 Task: Look for space in Dārāb, Iran from 3rd August, 2023 to 17th August, 2023 for 3 adults, 1 child in price range Rs.3000 to Rs.15000. Place can be entire place with 3 bedrooms having 4 beds and 2 bathrooms. Property type can be house, flat, guest house. Booking option can be shelf check-in. Required host language is English.
Action: Mouse moved to (457, 72)
Screenshot: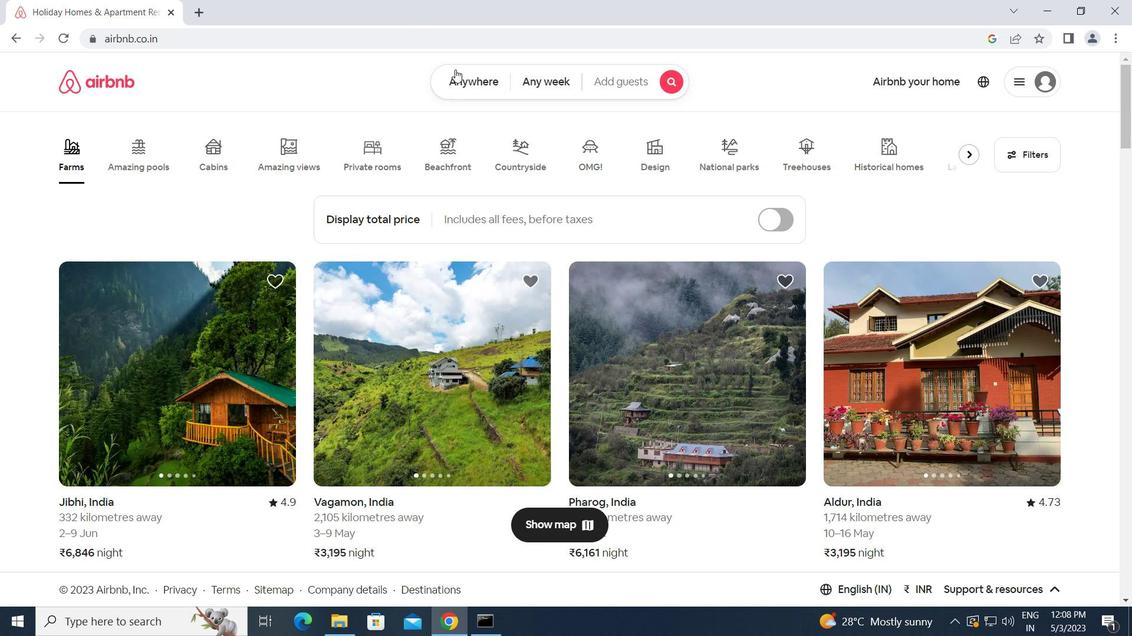 
Action: Mouse pressed left at (457, 72)
Screenshot: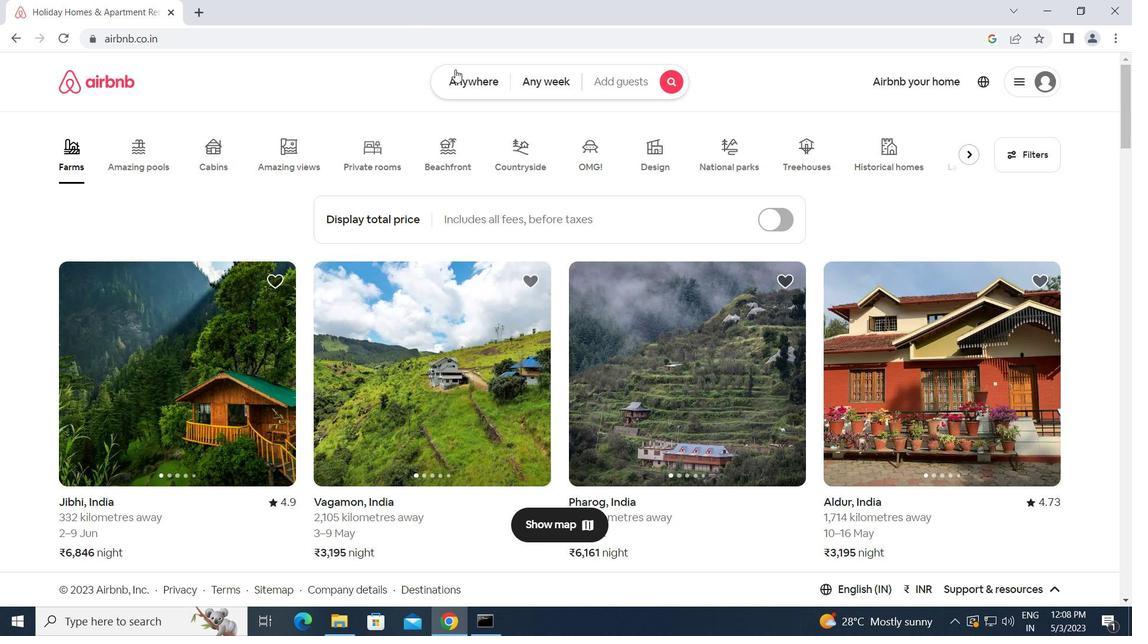 
Action: Mouse moved to (369, 132)
Screenshot: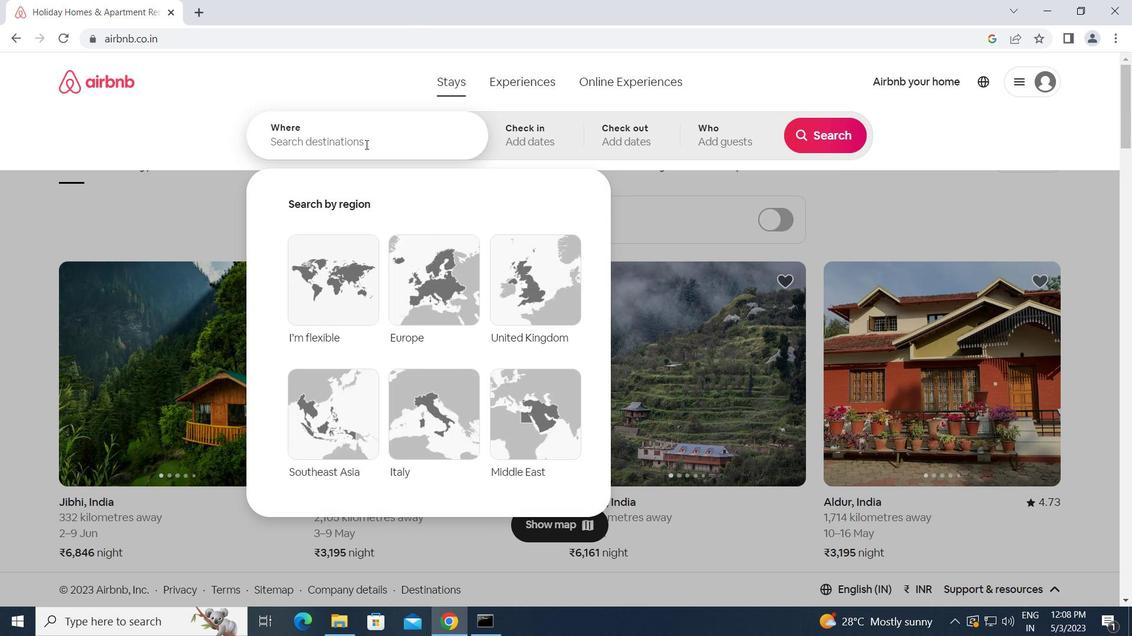 
Action: Mouse pressed left at (369, 132)
Screenshot: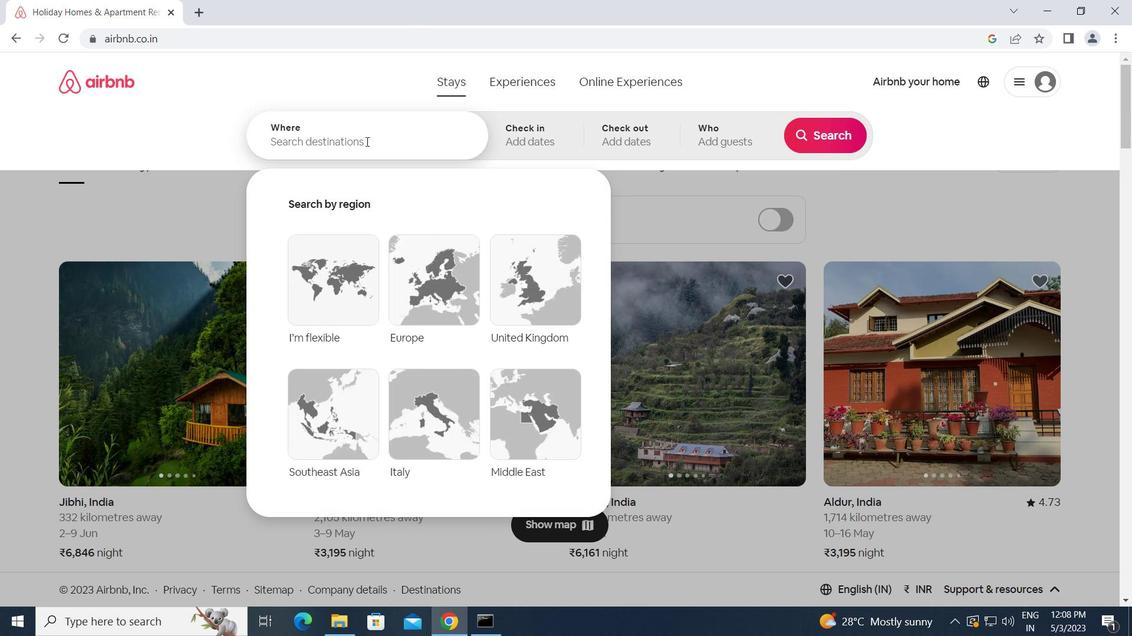 
Action: Key pressed <Key.caps_lock>d<Key.caps_lock>arab,<Key.space><Key.caps_lock>i<Key.caps_lock>ran<Key.enter>
Screenshot: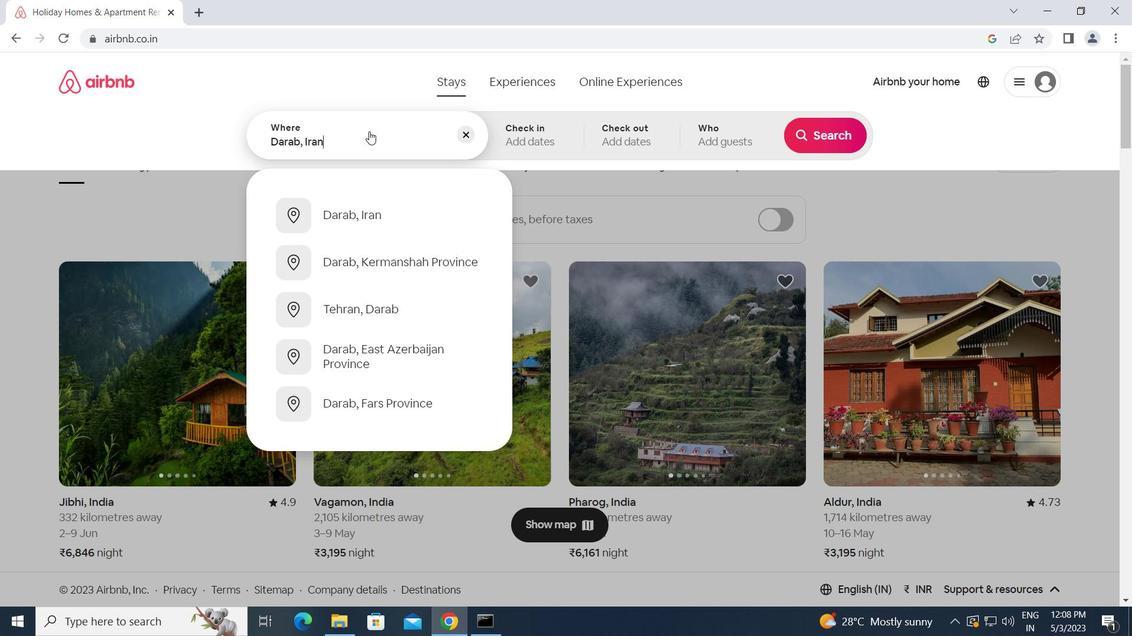 
Action: Mouse moved to (830, 261)
Screenshot: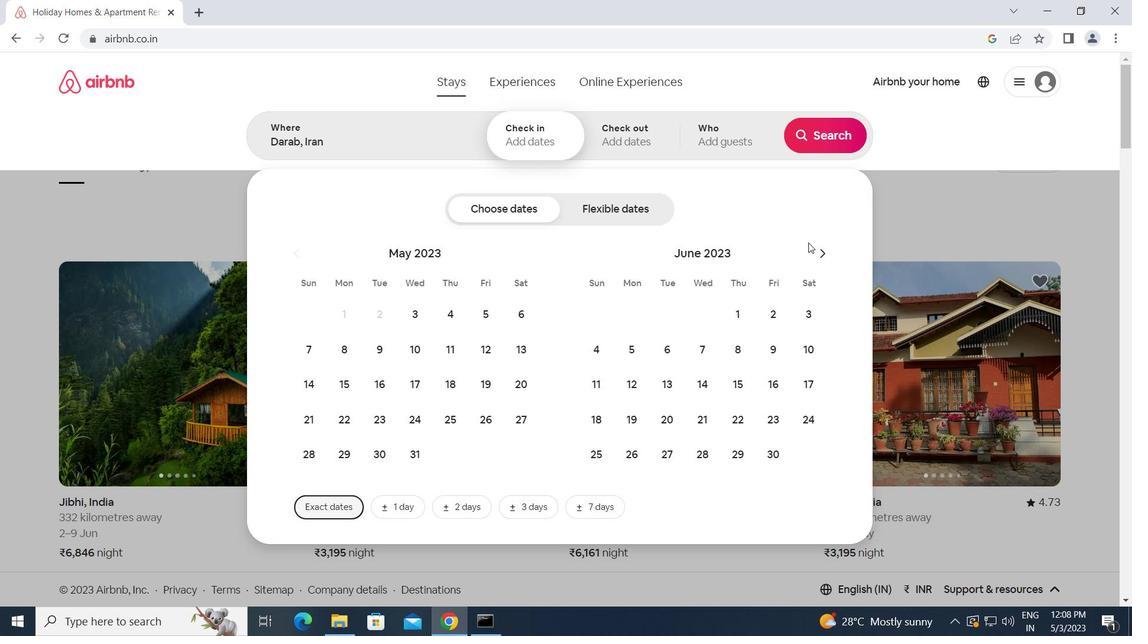 
Action: Mouse pressed left at (830, 261)
Screenshot: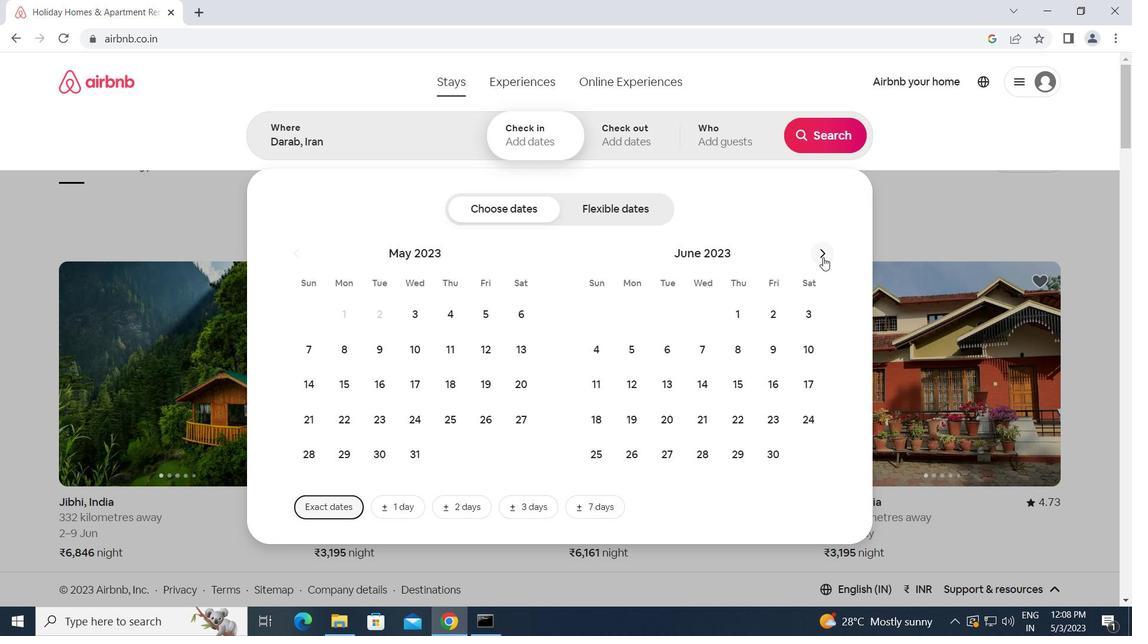 
Action: Mouse moved to (828, 257)
Screenshot: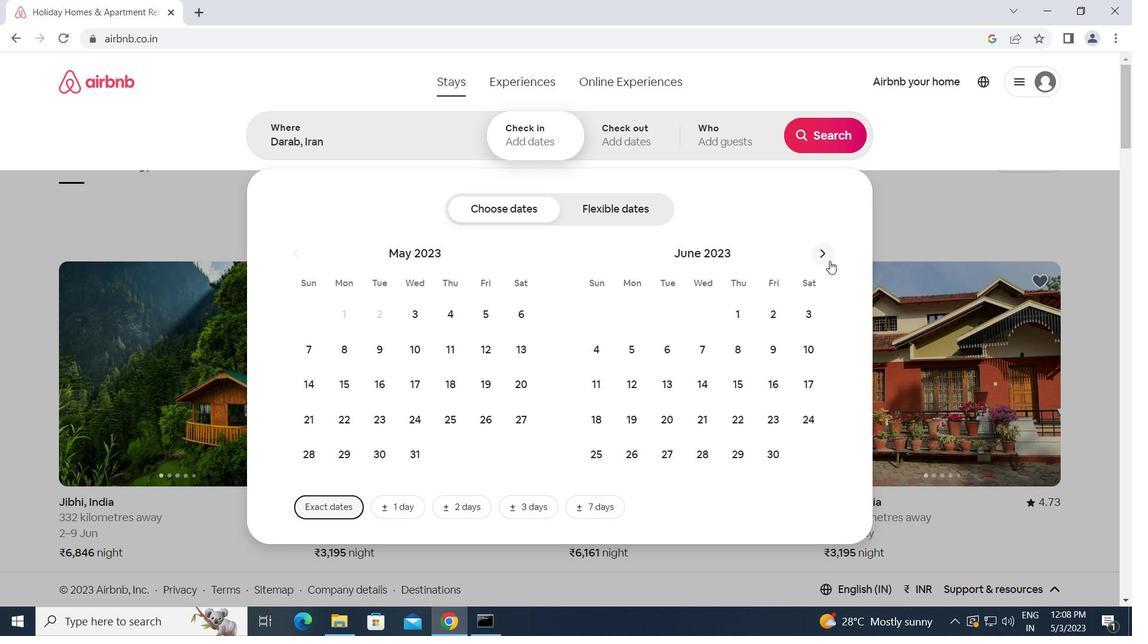 
Action: Mouse pressed left at (828, 257)
Screenshot: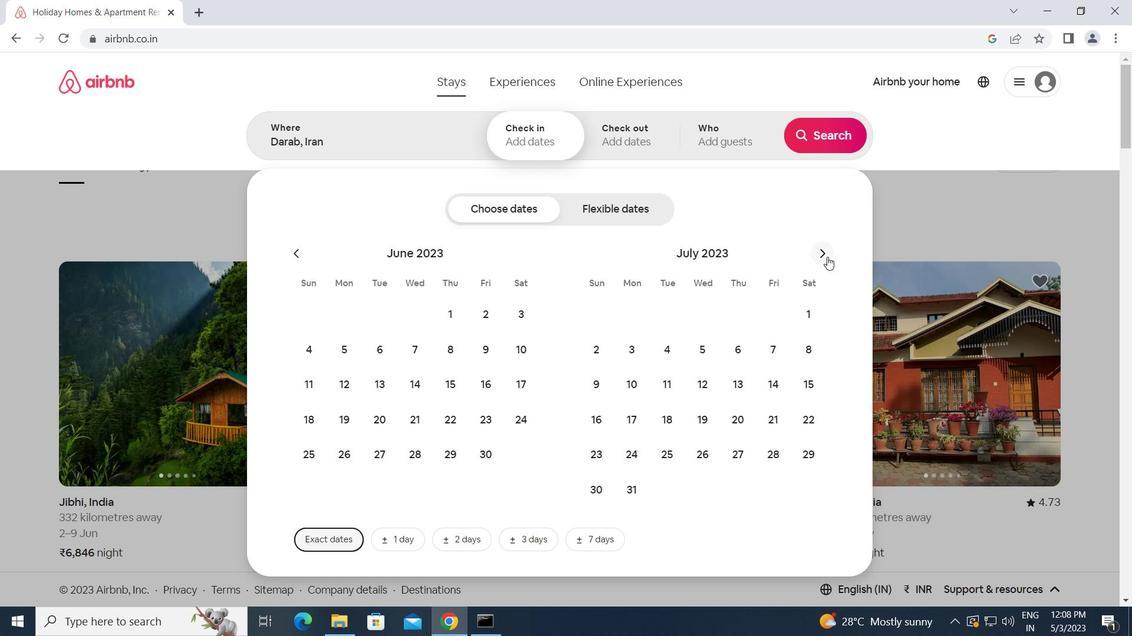 
Action: Mouse moved to (747, 307)
Screenshot: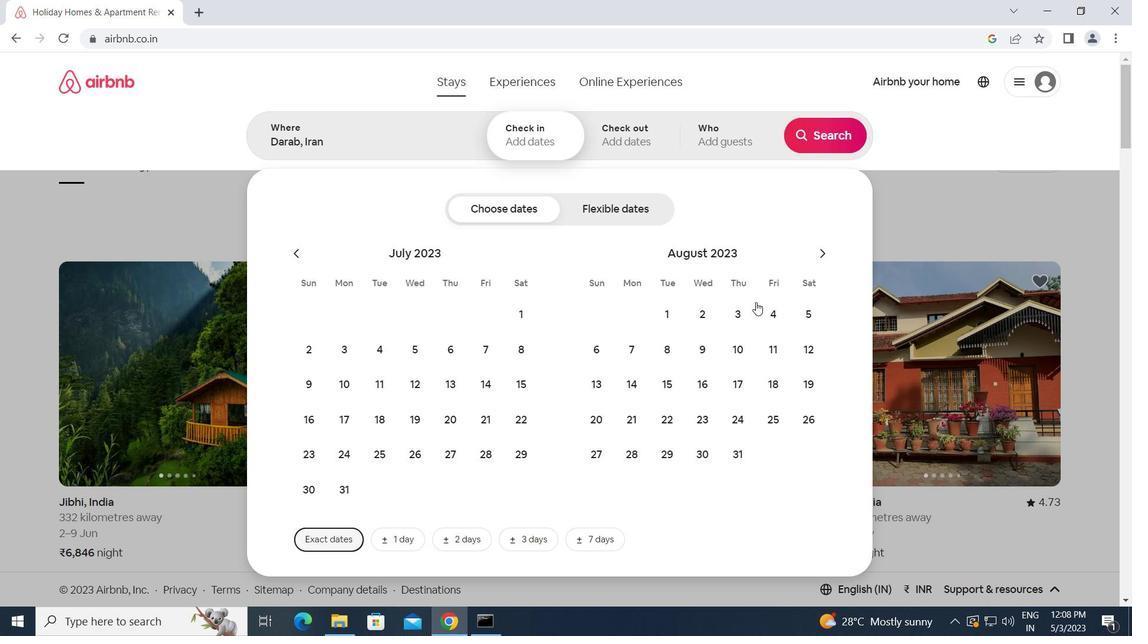 
Action: Mouse pressed left at (747, 307)
Screenshot: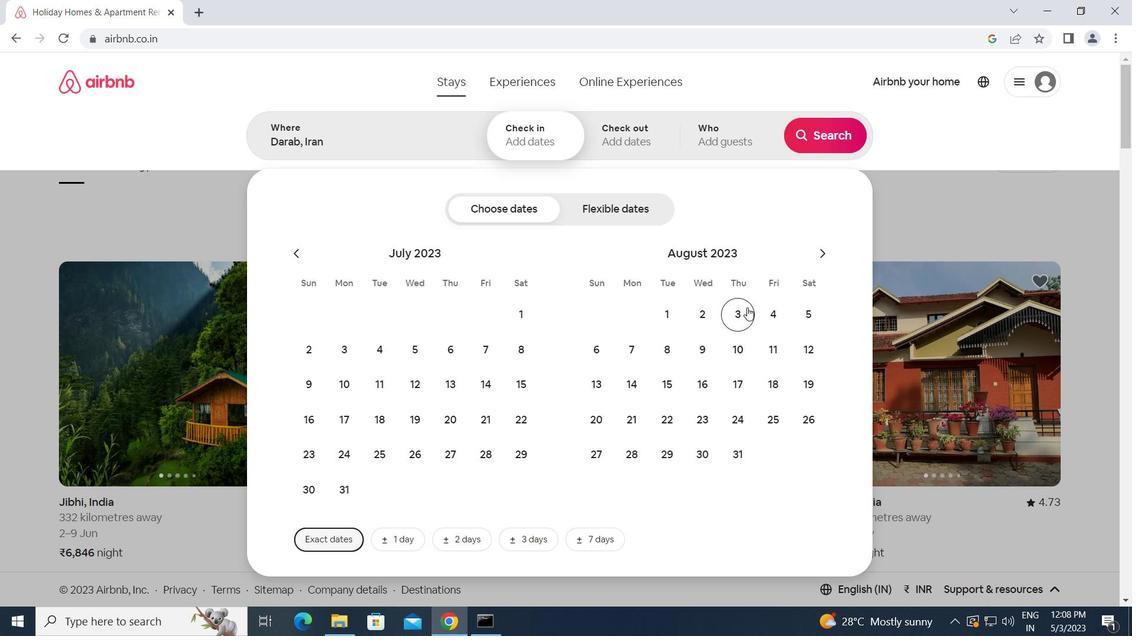 
Action: Mouse moved to (736, 375)
Screenshot: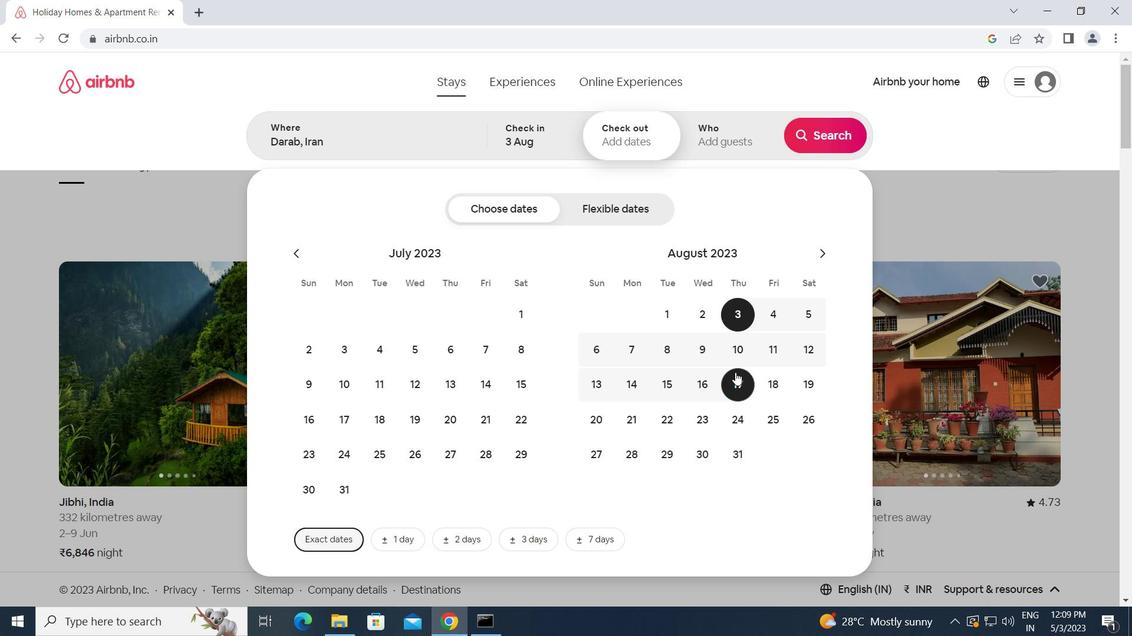 
Action: Mouse pressed left at (736, 375)
Screenshot: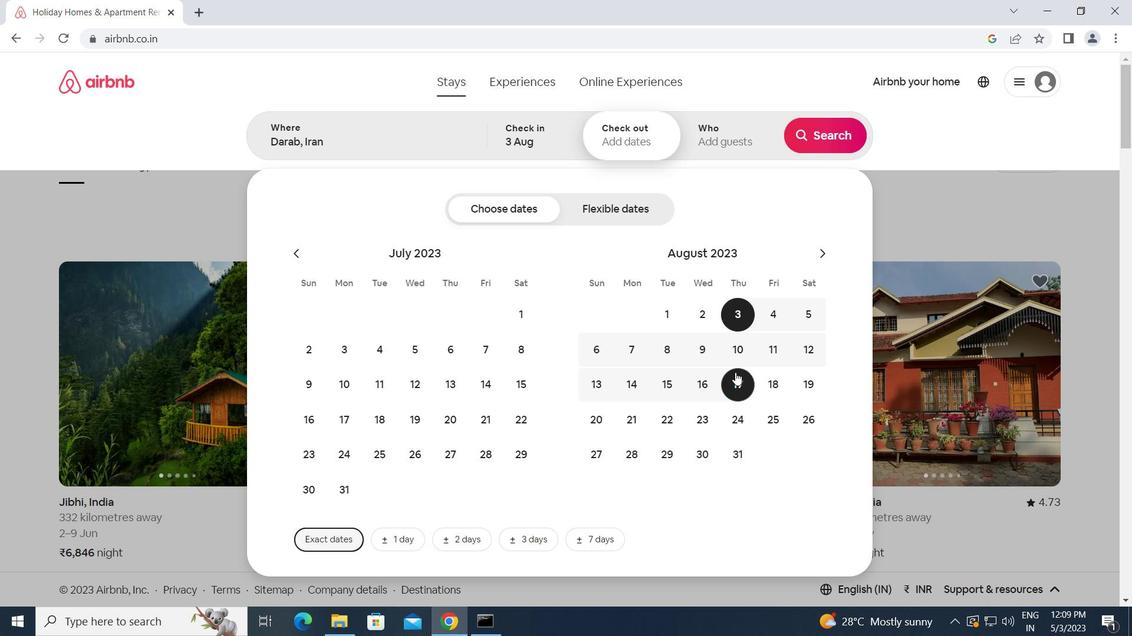 
Action: Mouse moved to (733, 138)
Screenshot: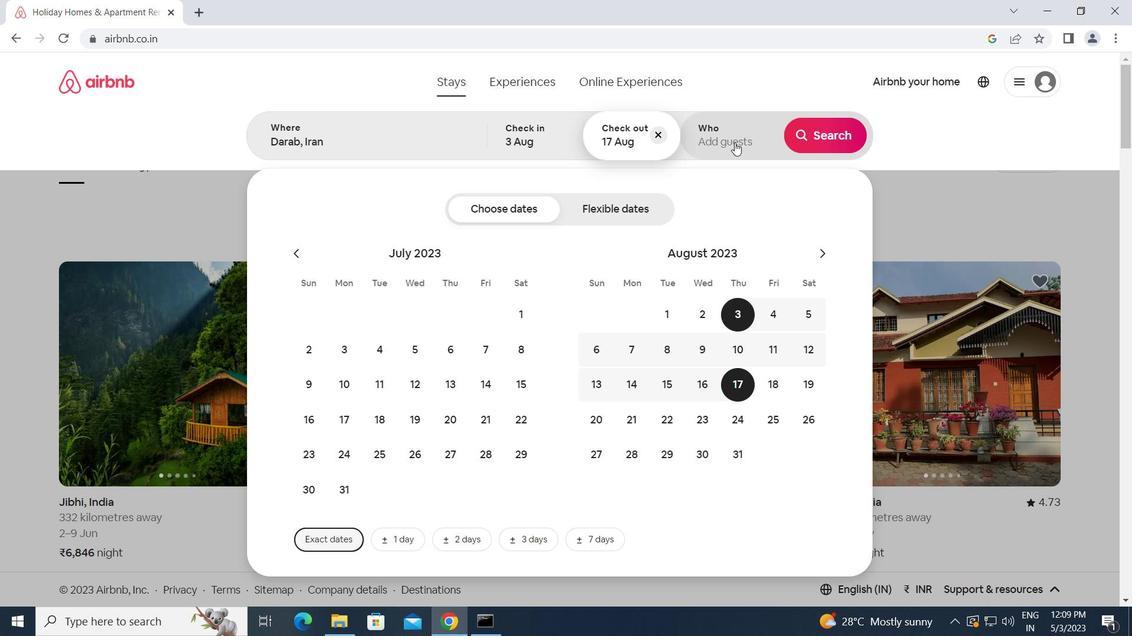 
Action: Mouse pressed left at (733, 138)
Screenshot: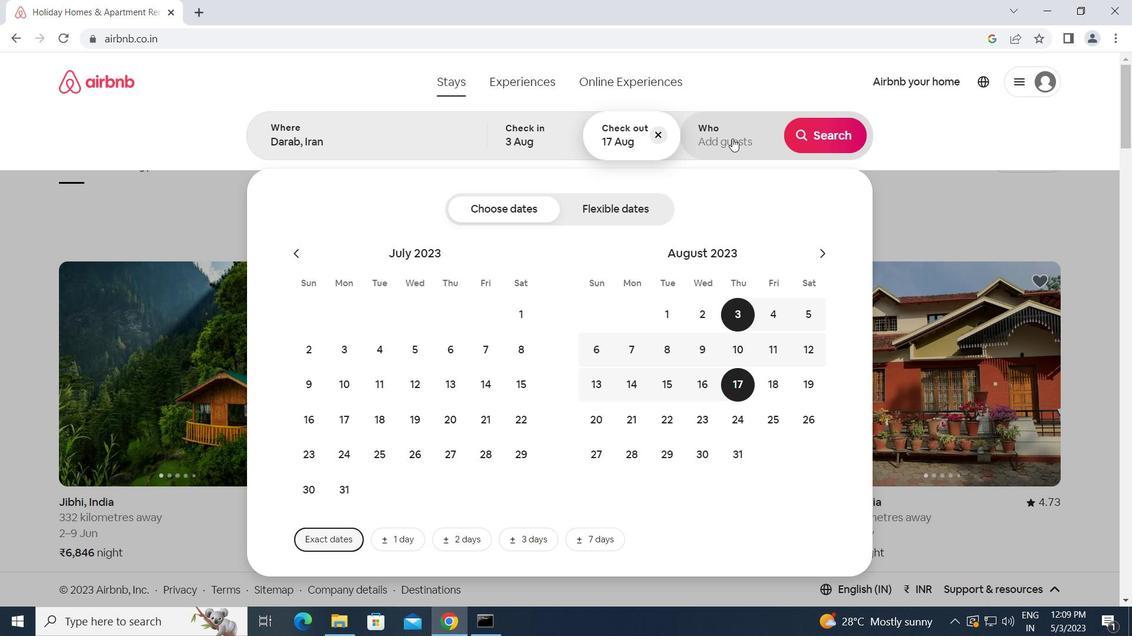 
Action: Mouse moved to (817, 212)
Screenshot: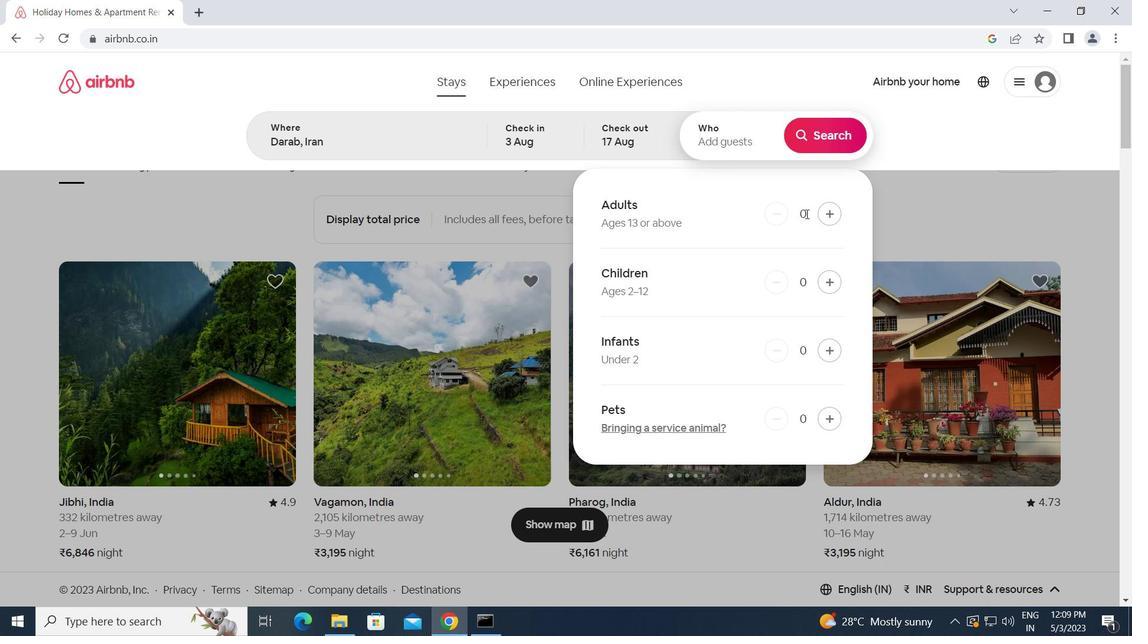 
Action: Mouse pressed left at (817, 212)
Screenshot: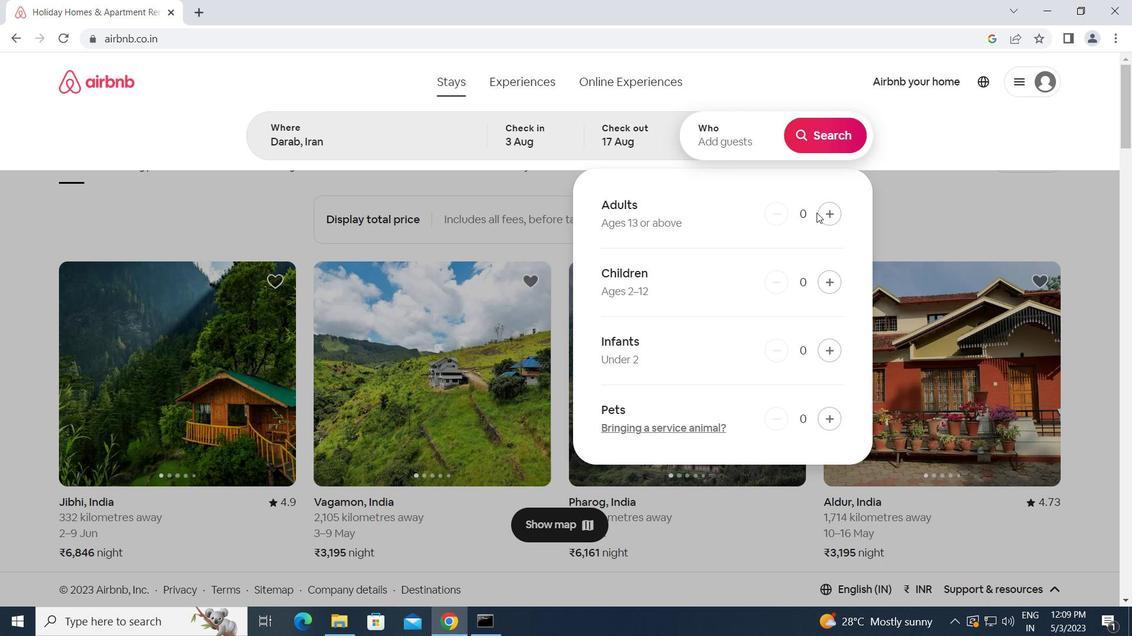 
Action: Mouse moved to (822, 211)
Screenshot: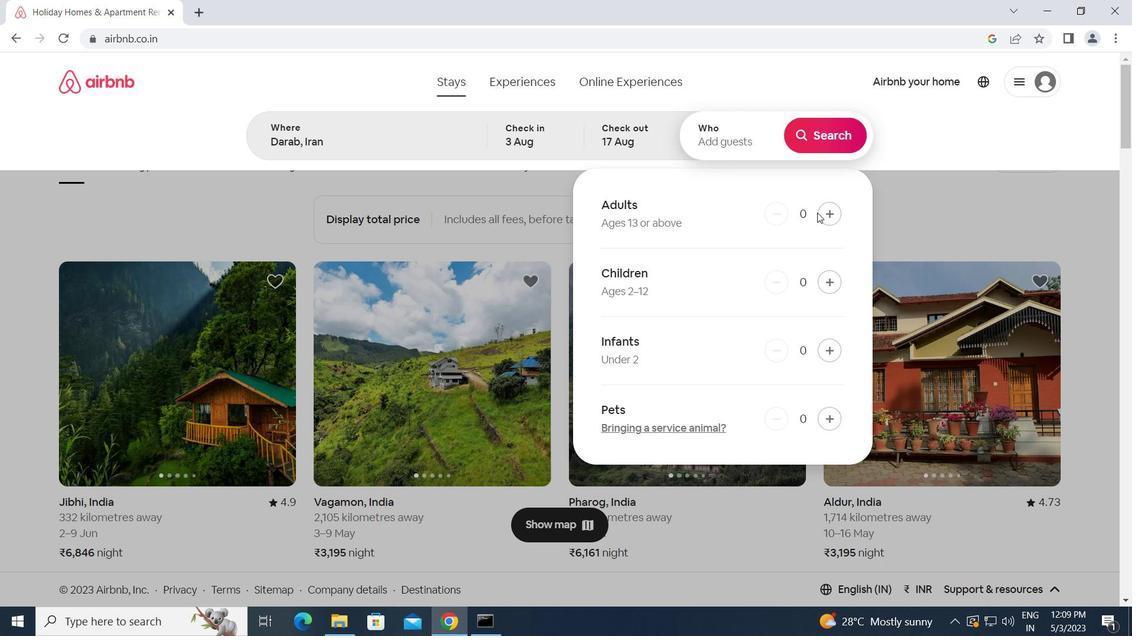 
Action: Mouse pressed left at (822, 211)
Screenshot: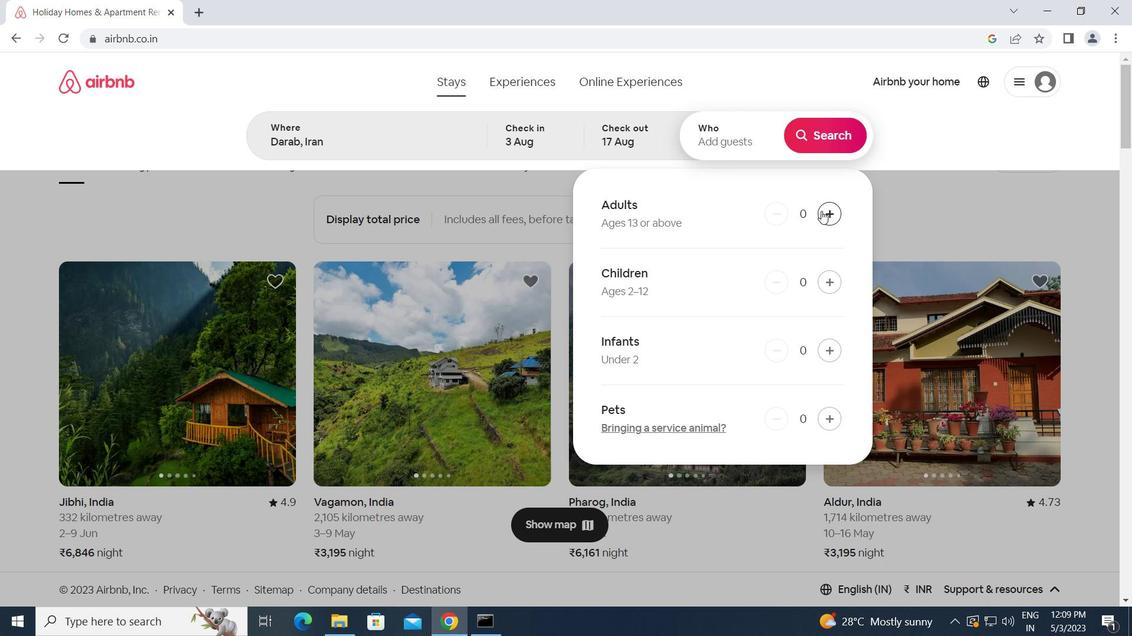 
Action: Mouse pressed left at (822, 211)
Screenshot: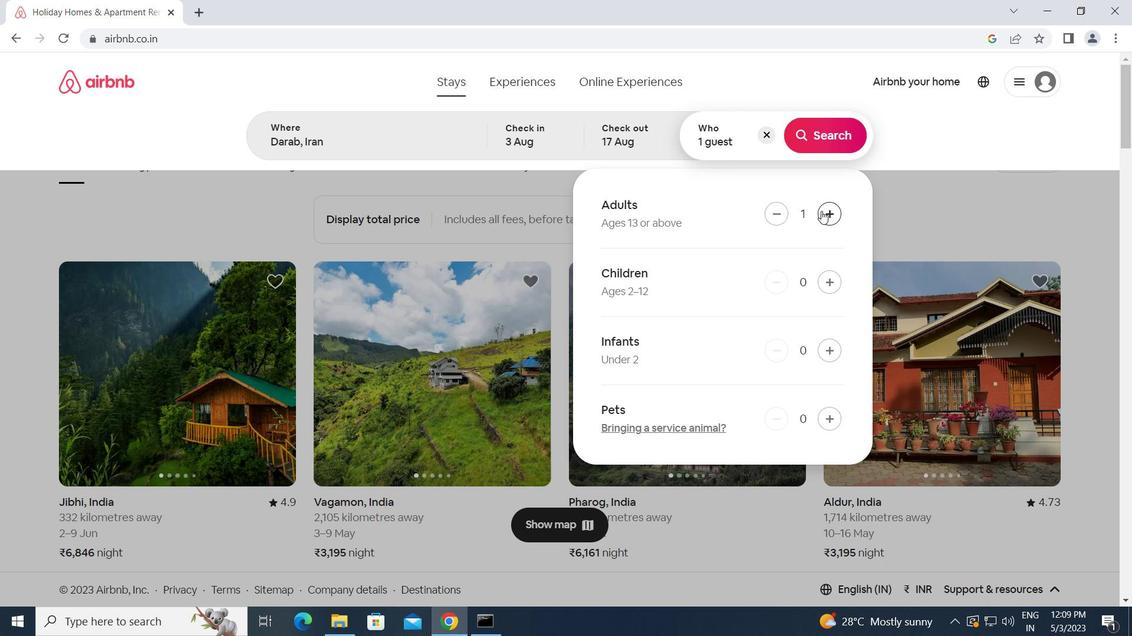 
Action: Mouse pressed left at (822, 211)
Screenshot: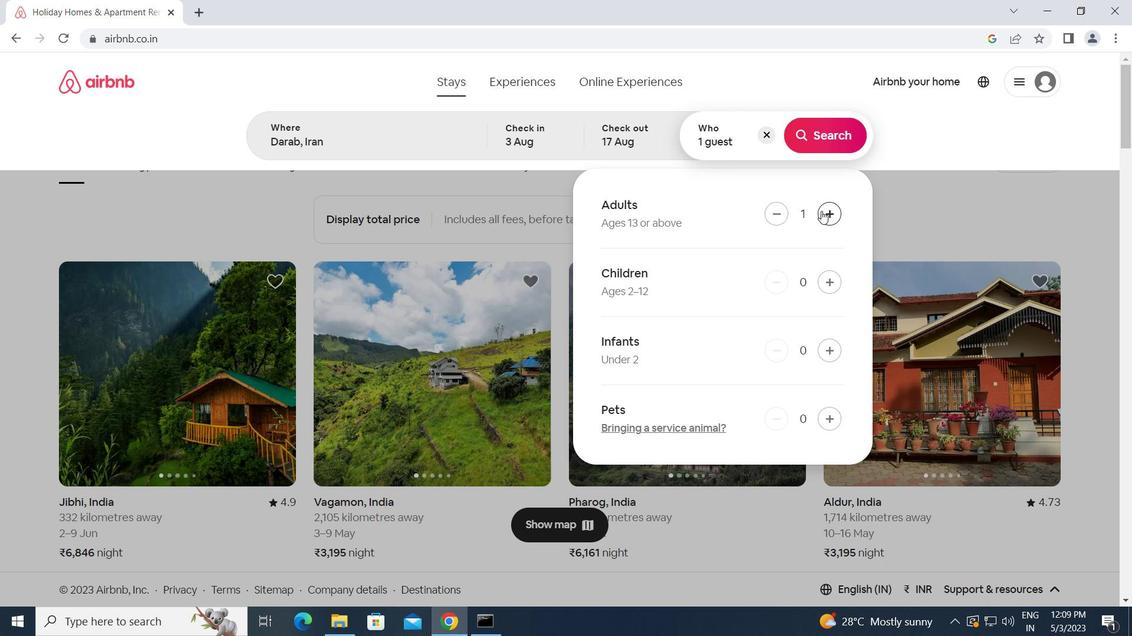 
Action: Mouse moved to (828, 281)
Screenshot: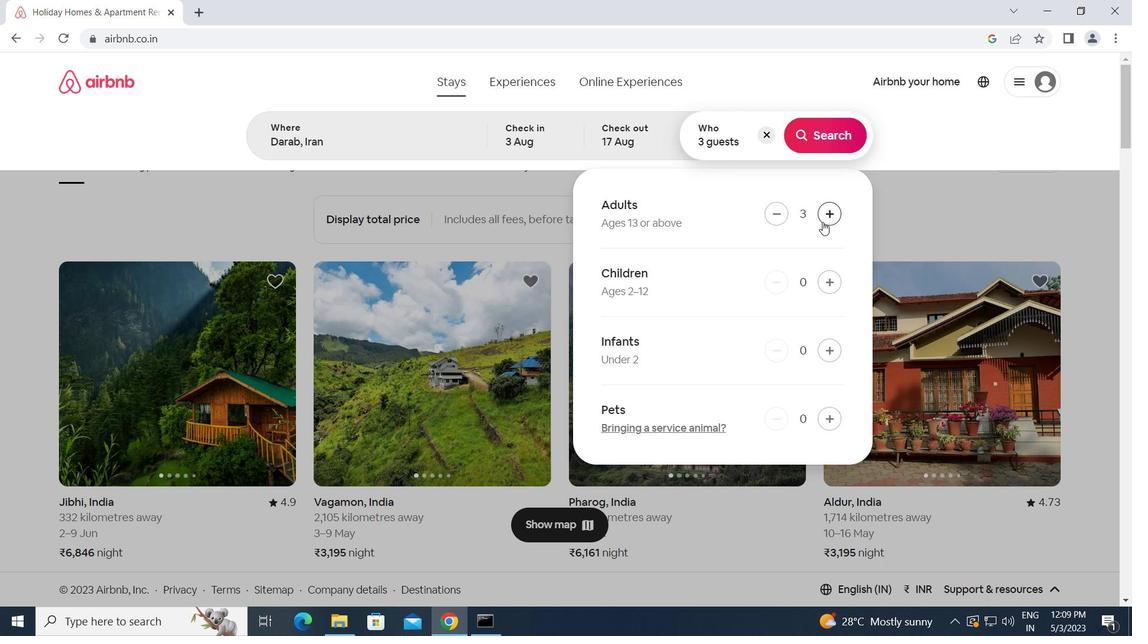 
Action: Mouse pressed left at (828, 281)
Screenshot: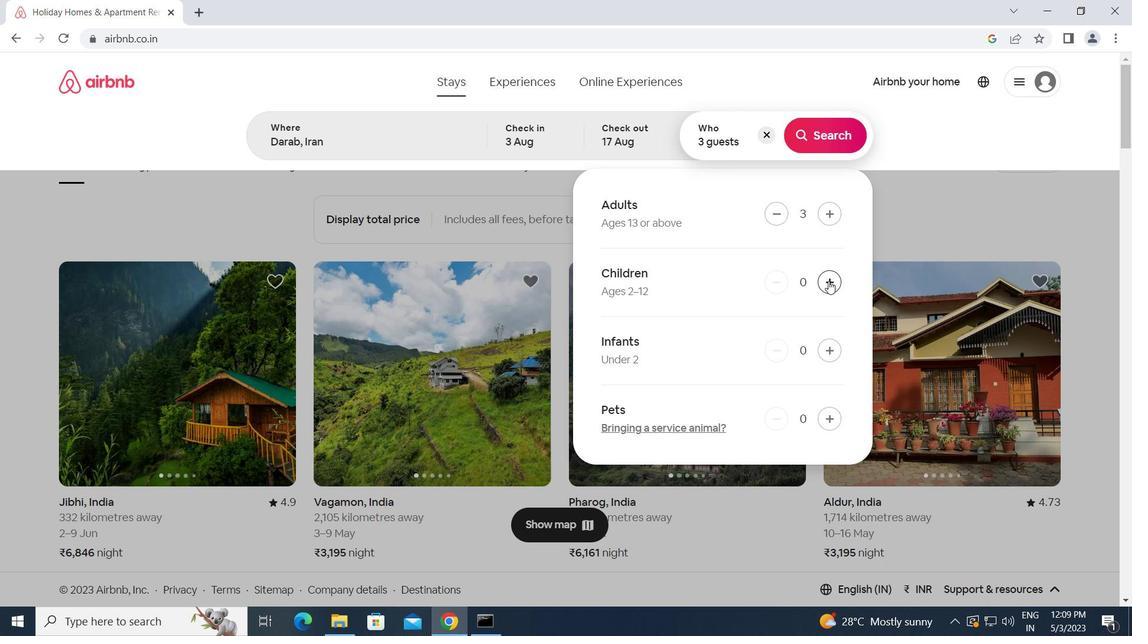 
Action: Mouse moved to (813, 149)
Screenshot: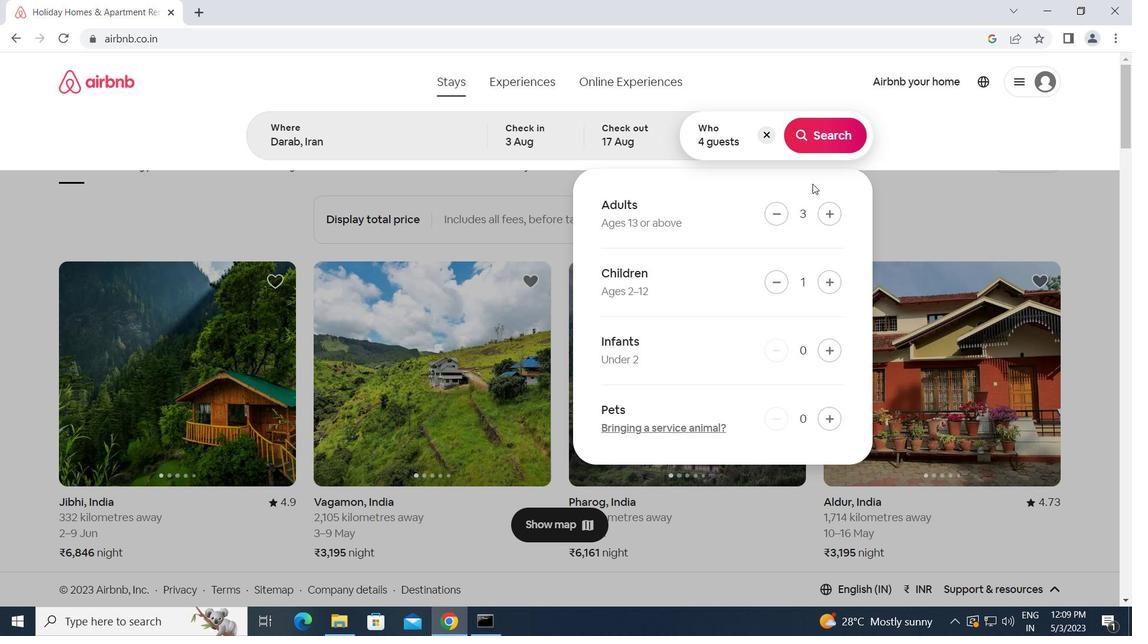 
Action: Mouse pressed left at (813, 149)
Screenshot: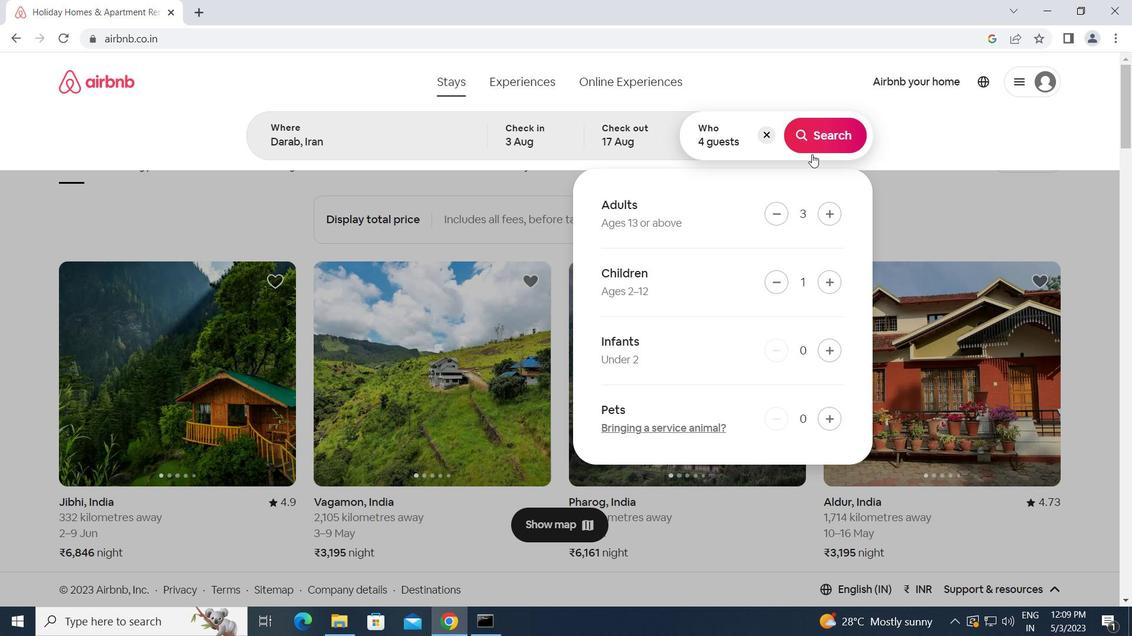 
Action: Mouse moved to (1062, 141)
Screenshot: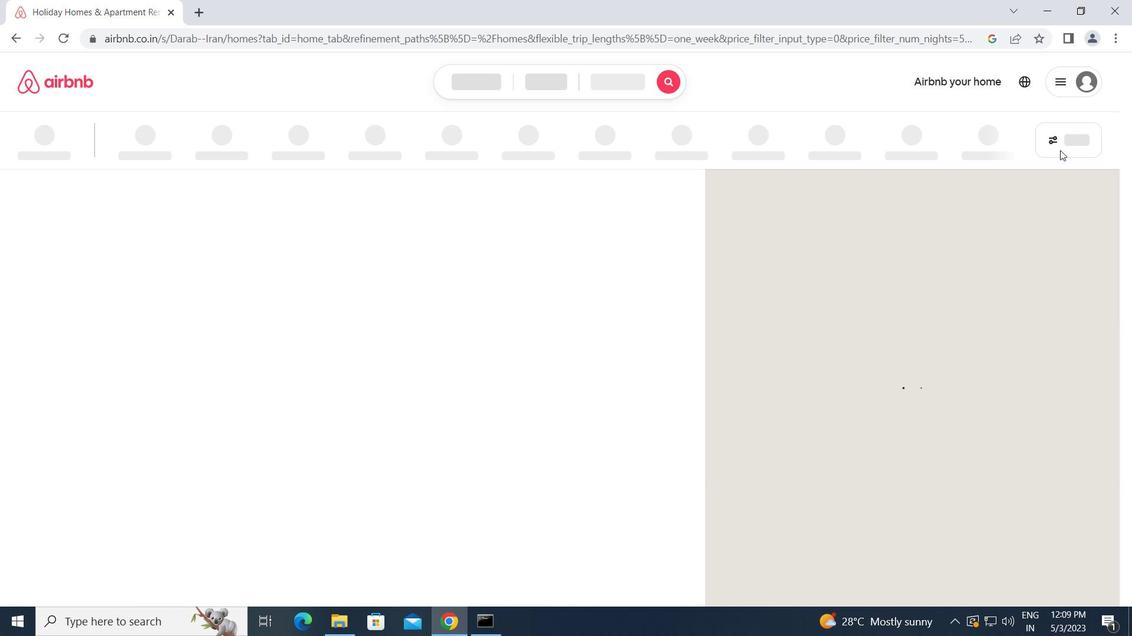 
Action: Mouse pressed left at (1062, 141)
Screenshot: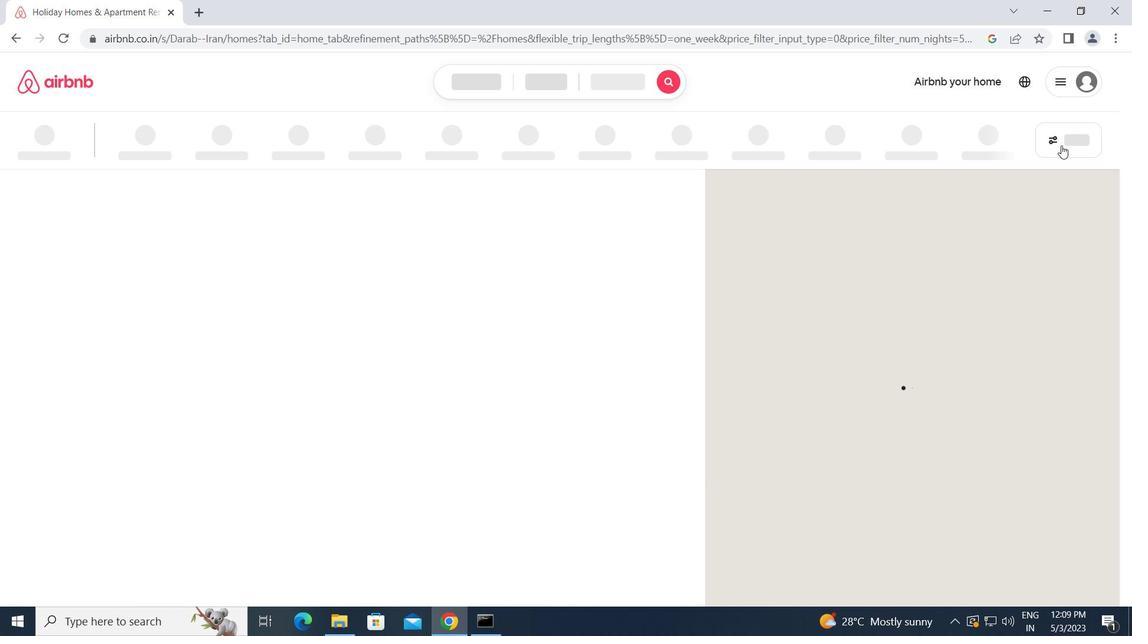 
Action: Mouse moved to (380, 236)
Screenshot: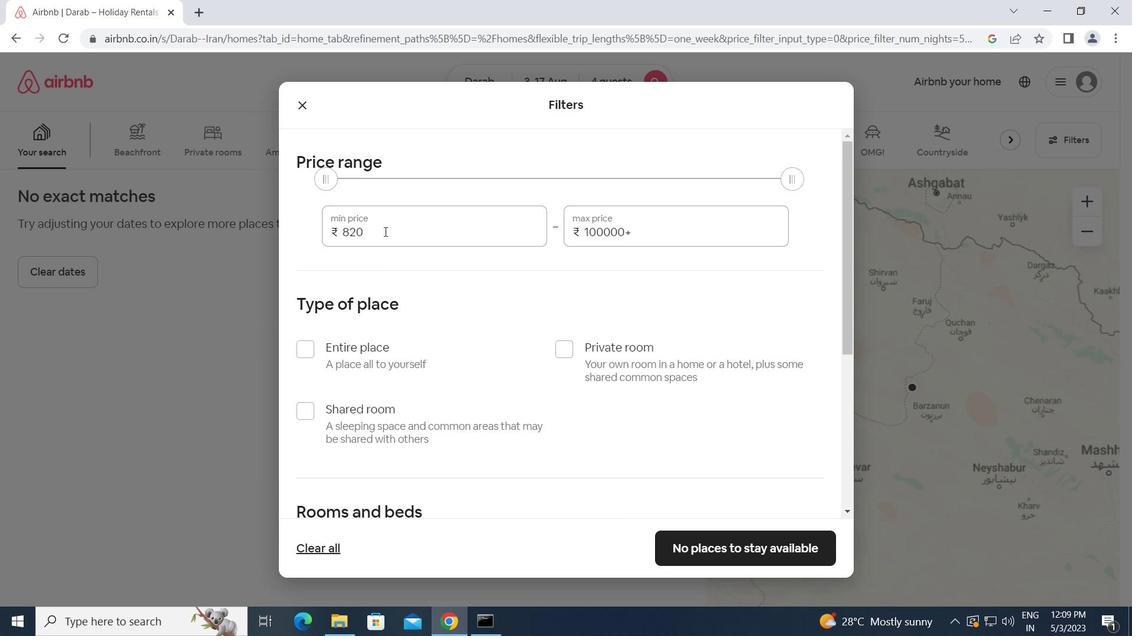 
Action: Mouse pressed left at (380, 236)
Screenshot: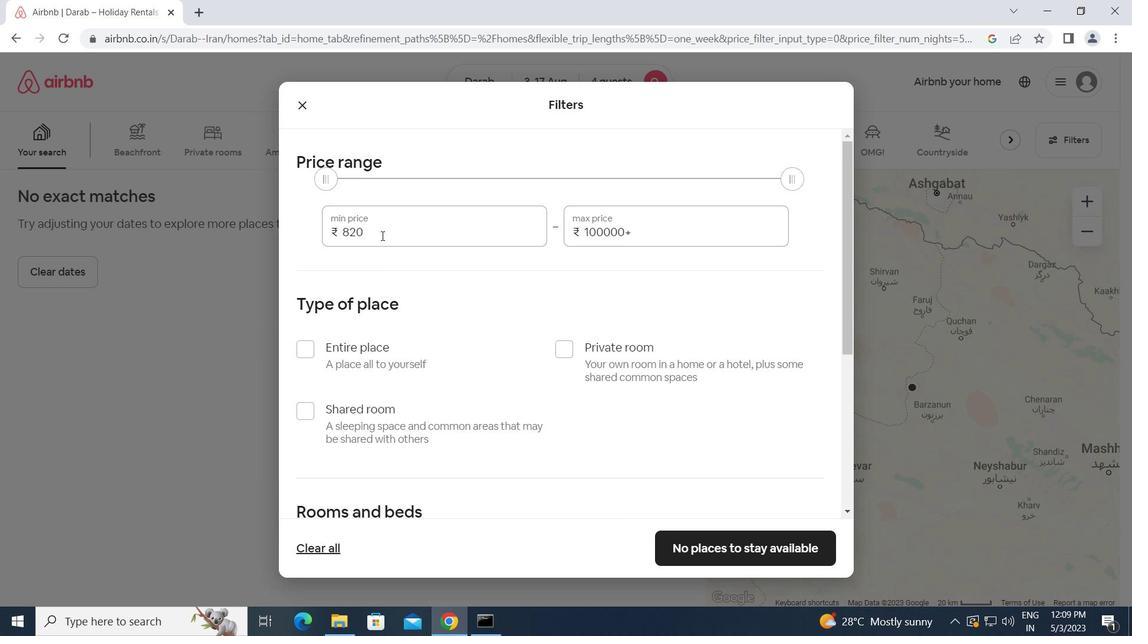 
Action: Mouse moved to (310, 232)
Screenshot: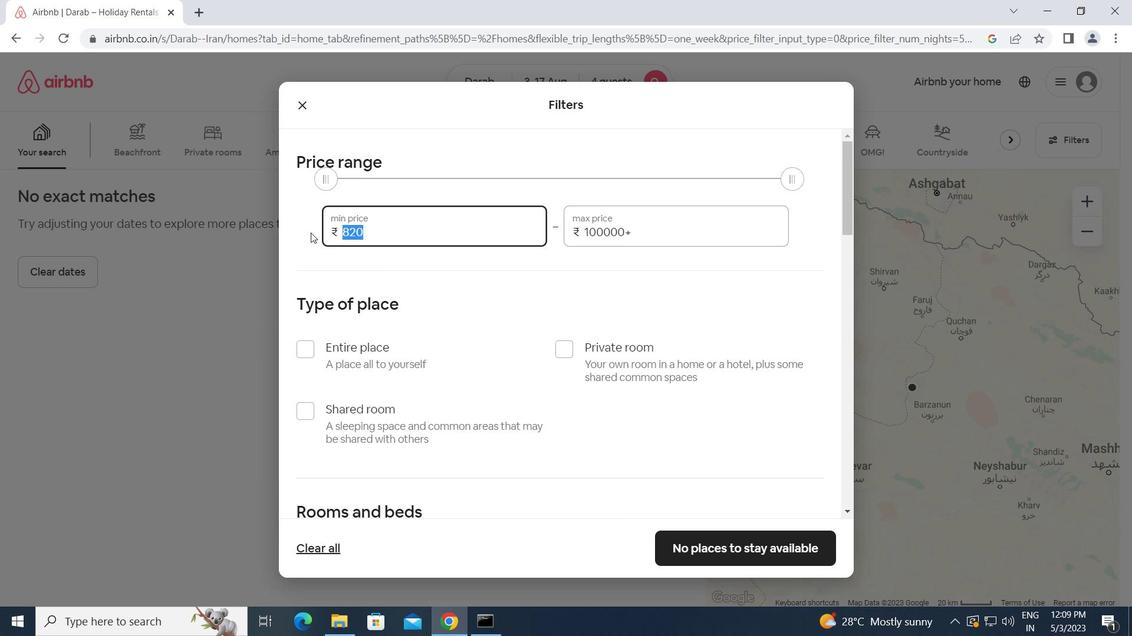 
Action: Key pressed 3000<Key.tab>15000
Screenshot: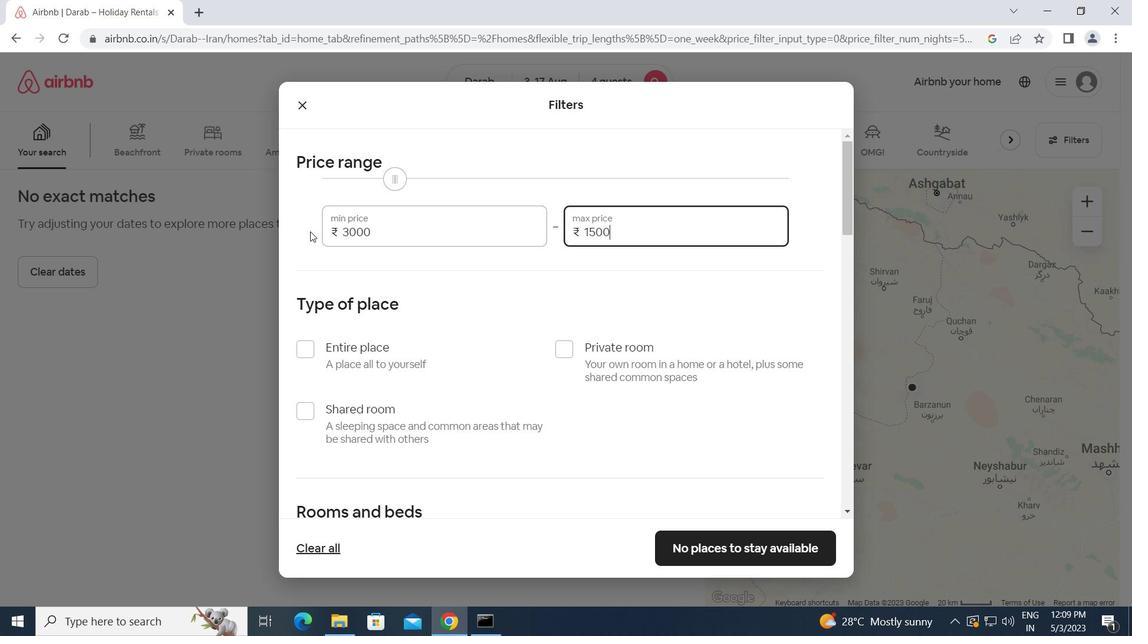 
Action: Mouse moved to (299, 349)
Screenshot: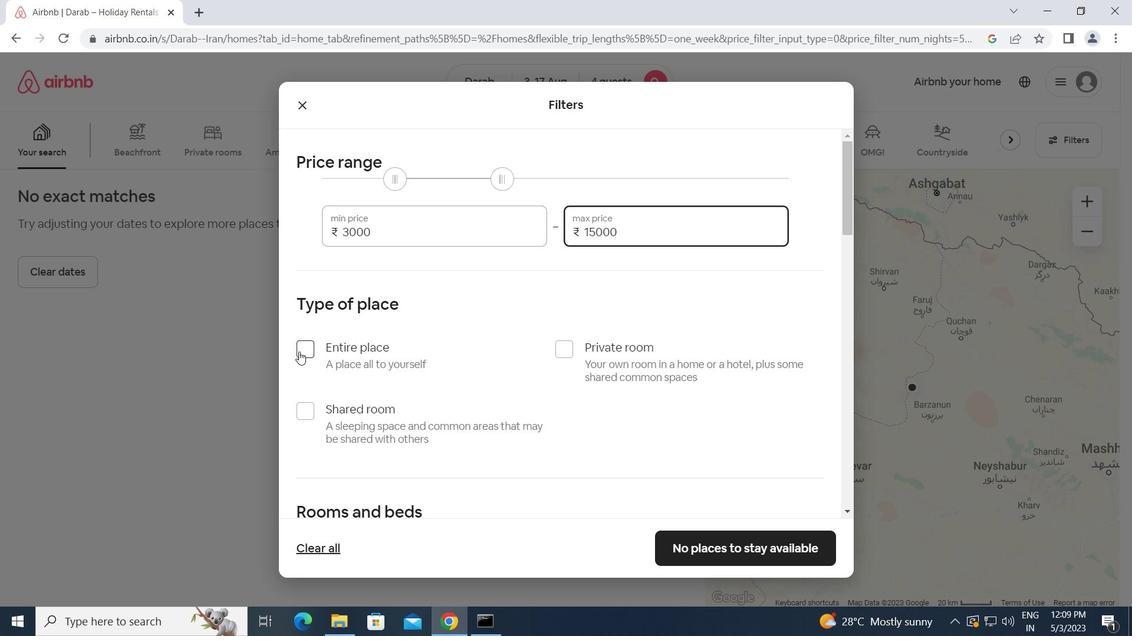 
Action: Mouse pressed left at (299, 349)
Screenshot: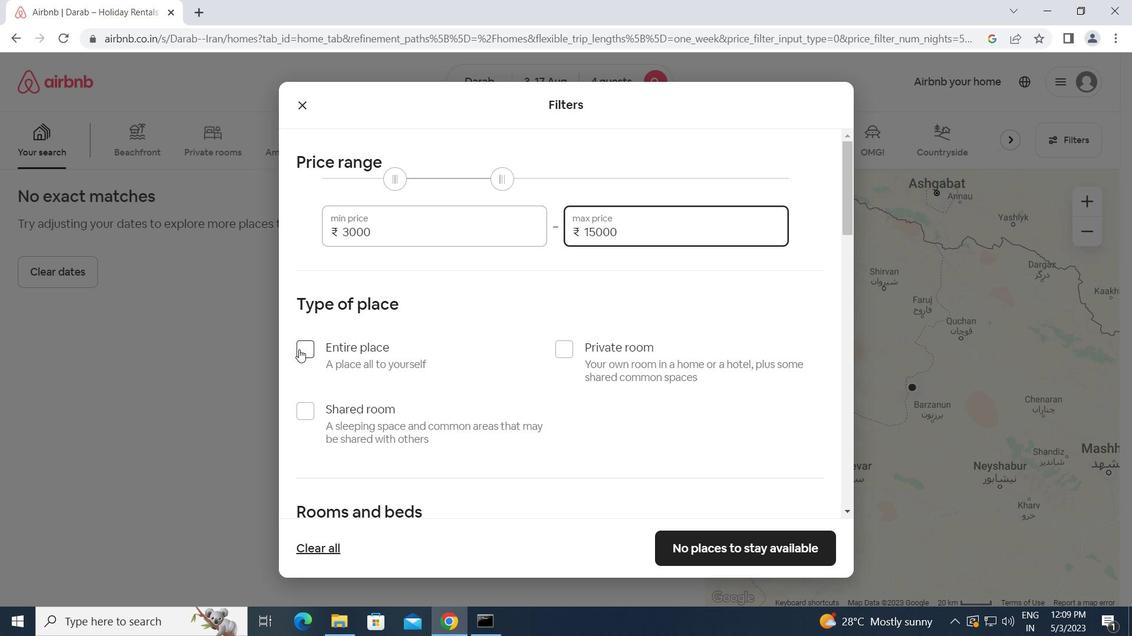 
Action: Mouse moved to (339, 367)
Screenshot: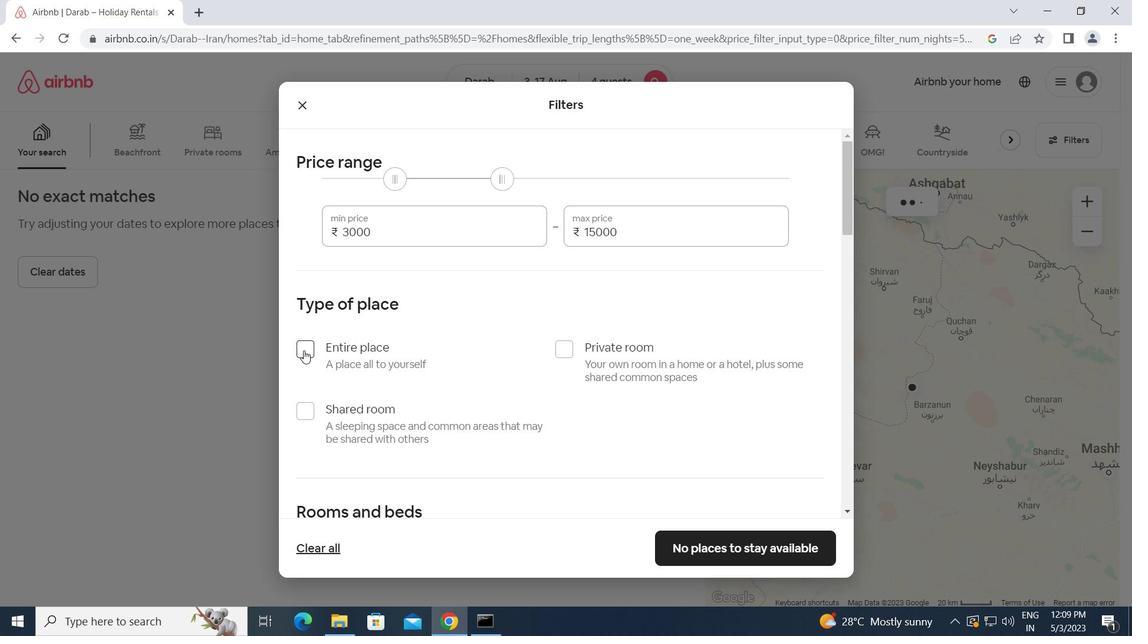 
Action: Mouse scrolled (339, 366) with delta (0, 0)
Screenshot: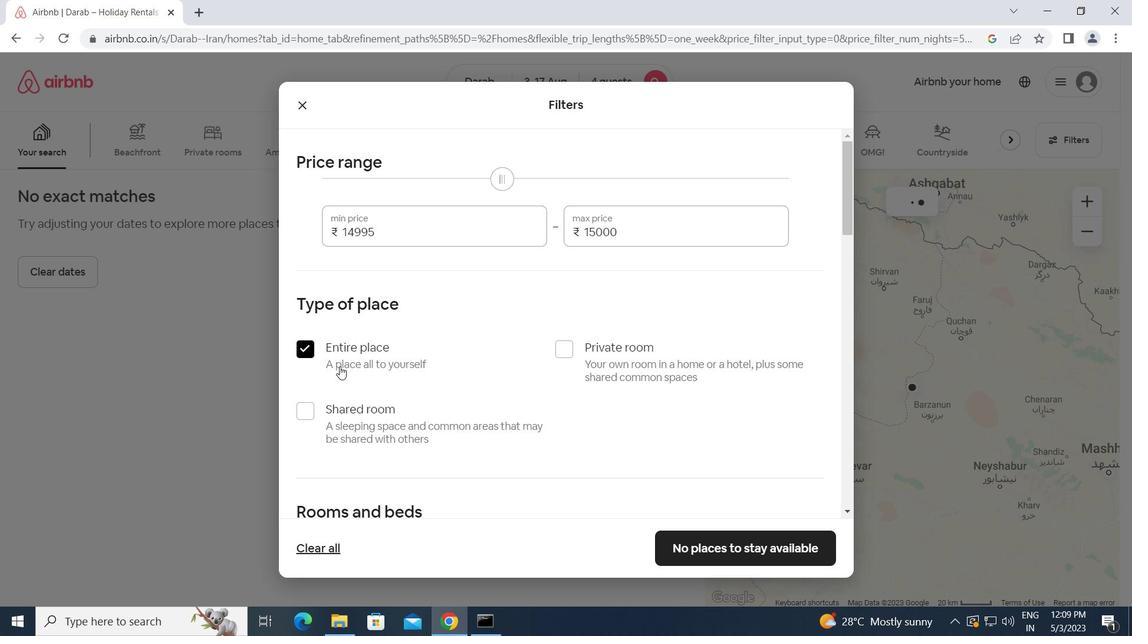 
Action: Mouse scrolled (339, 366) with delta (0, 0)
Screenshot: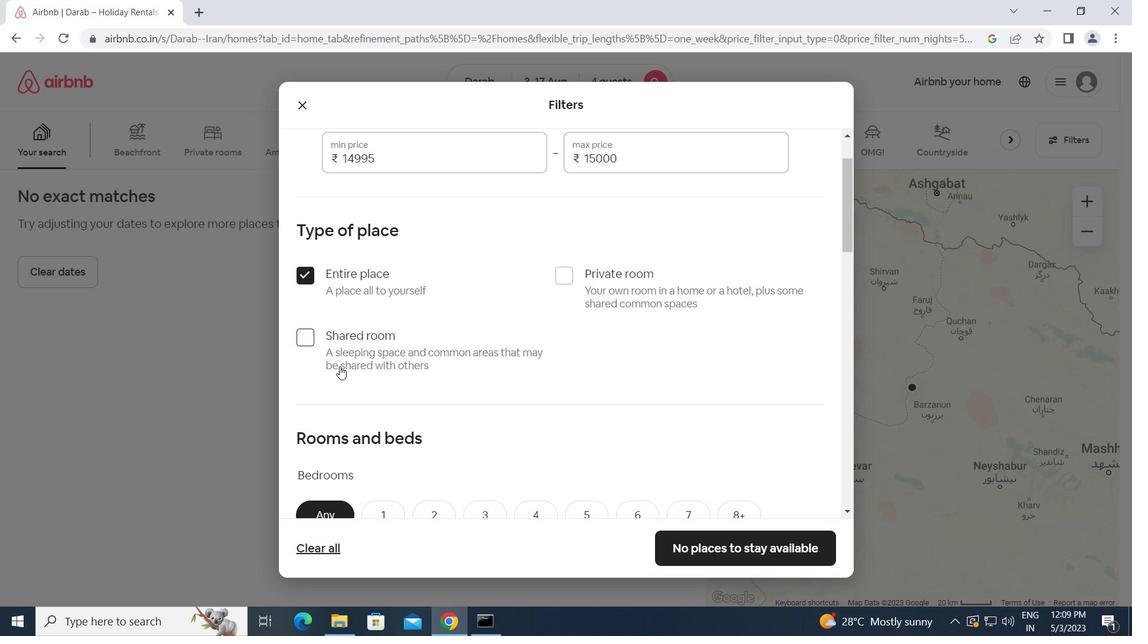 
Action: Mouse scrolled (339, 366) with delta (0, 0)
Screenshot: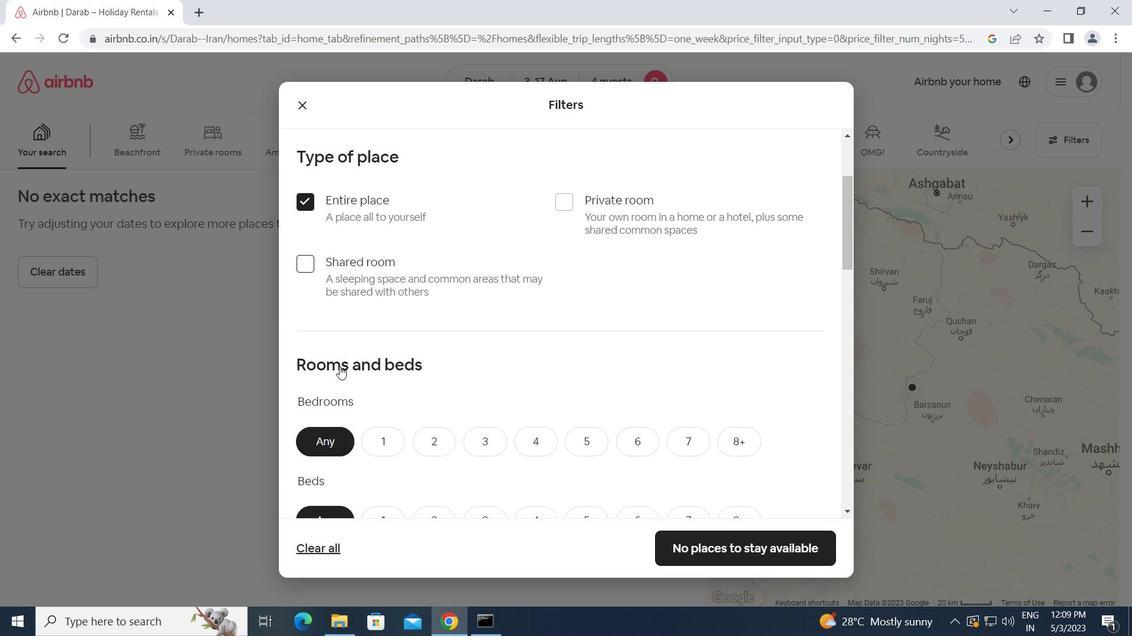 
Action: Mouse moved to (478, 365)
Screenshot: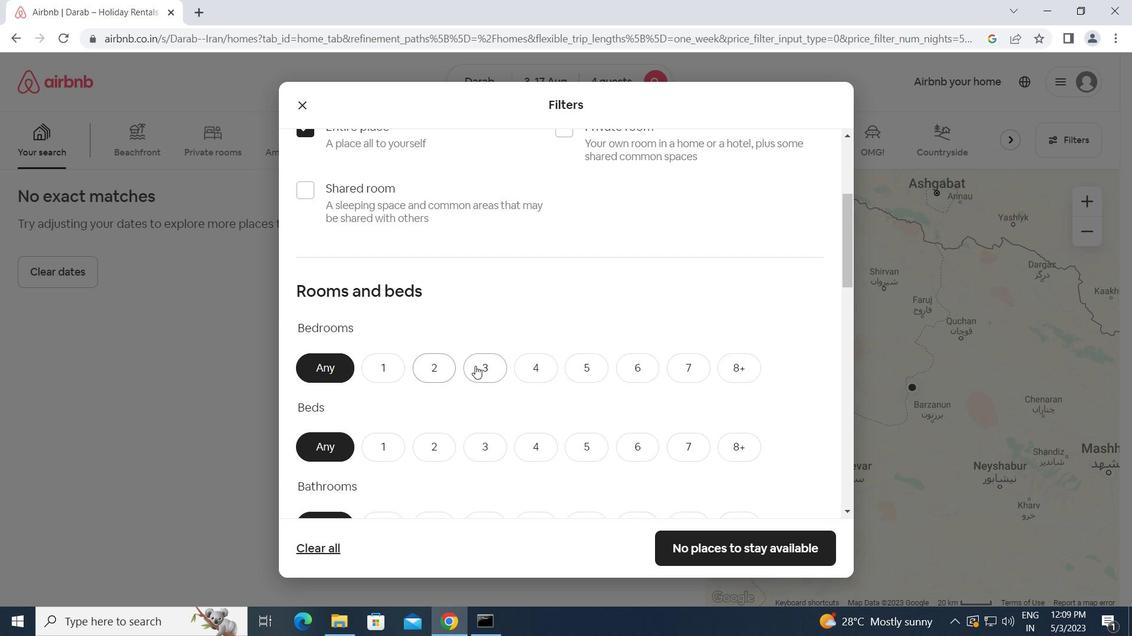 
Action: Mouse pressed left at (478, 365)
Screenshot: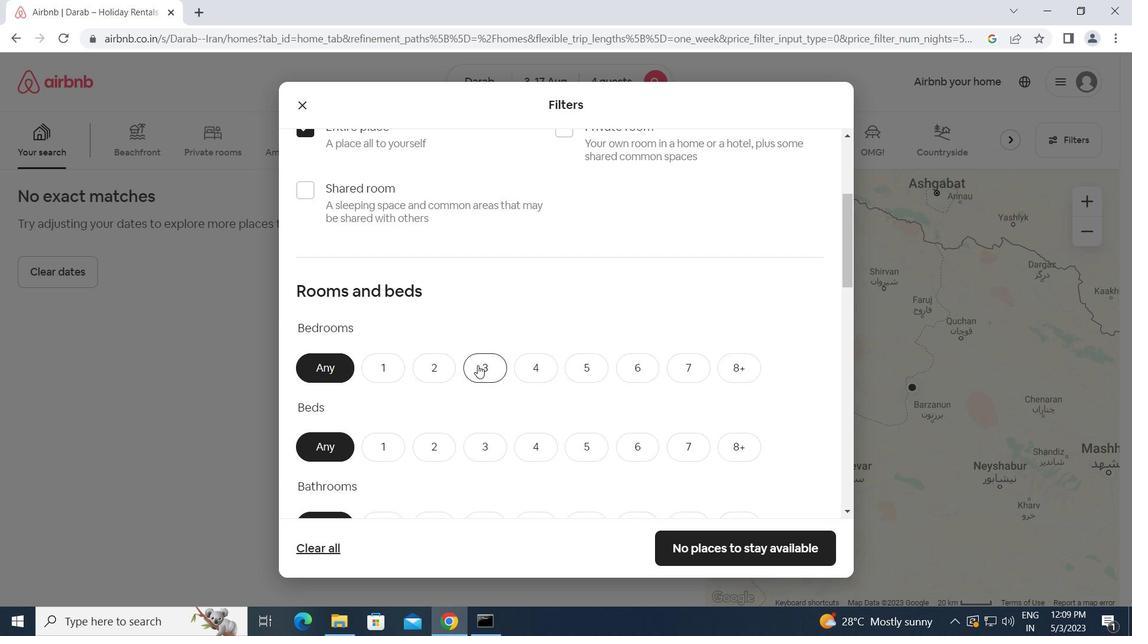 
Action: Mouse moved to (549, 444)
Screenshot: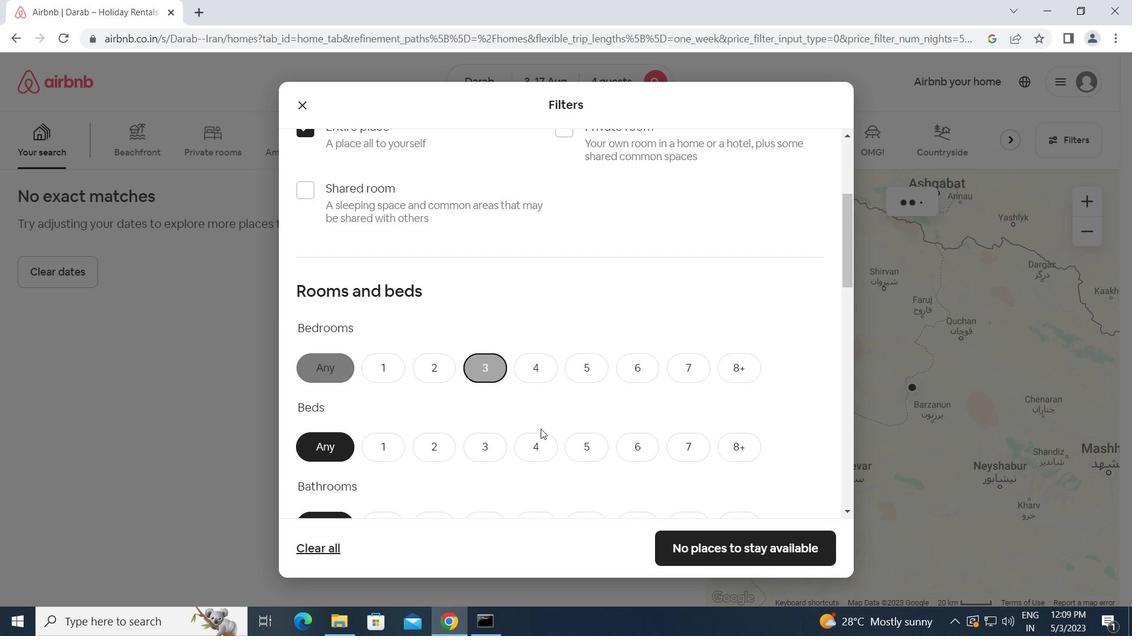
Action: Mouse pressed left at (549, 444)
Screenshot: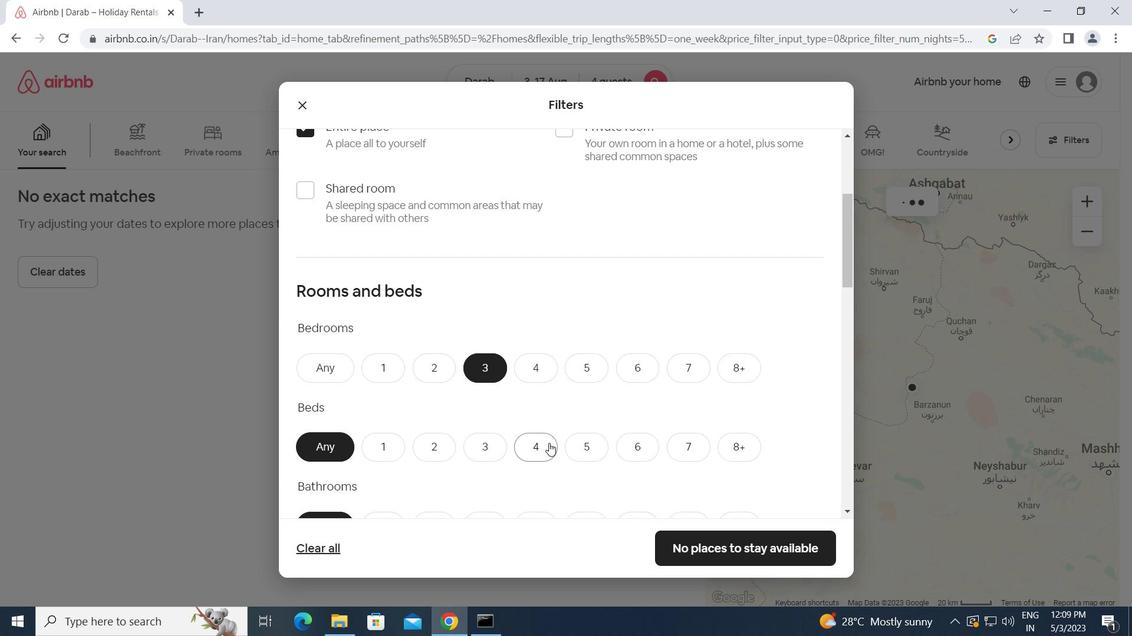 
Action: Mouse scrolled (549, 444) with delta (0, 0)
Screenshot: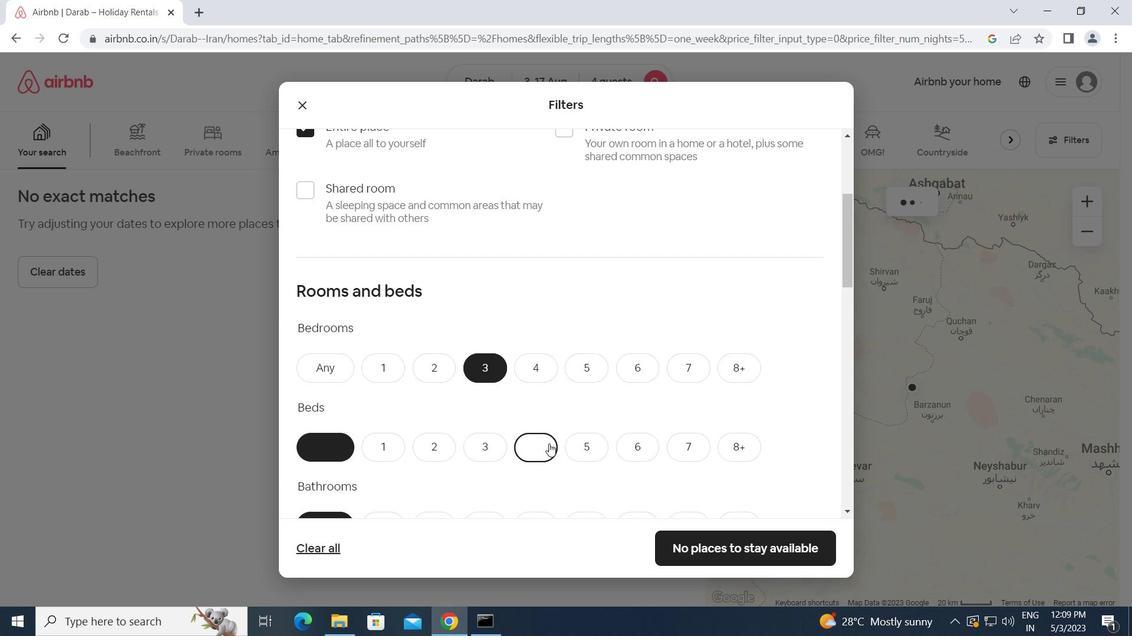 
Action: Mouse moved to (549, 445)
Screenshot: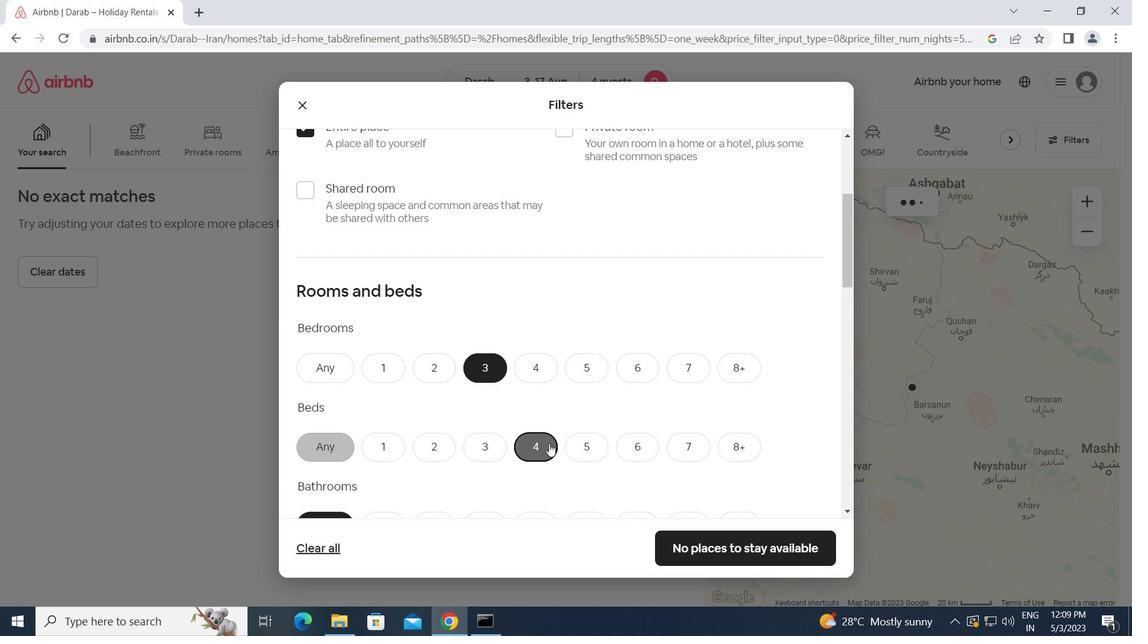
Action: Mouse scrolled (549, 444) with delta (0, 0)
Screenshot: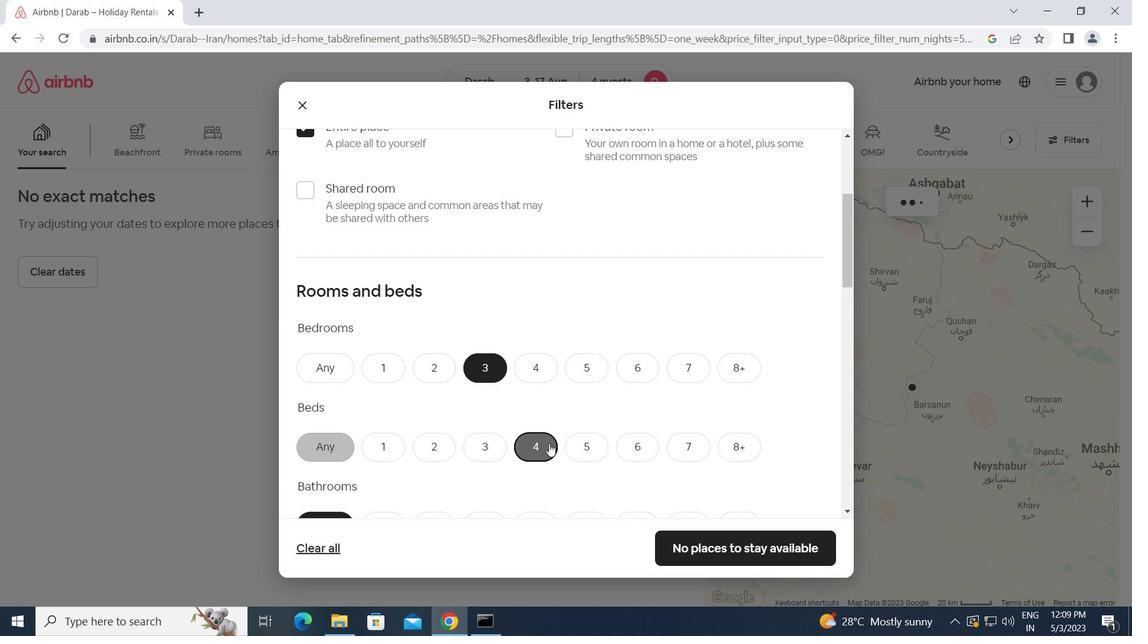 
Action: Mouse scrolled (549, 444) with delta (0, 0)
Screenshot: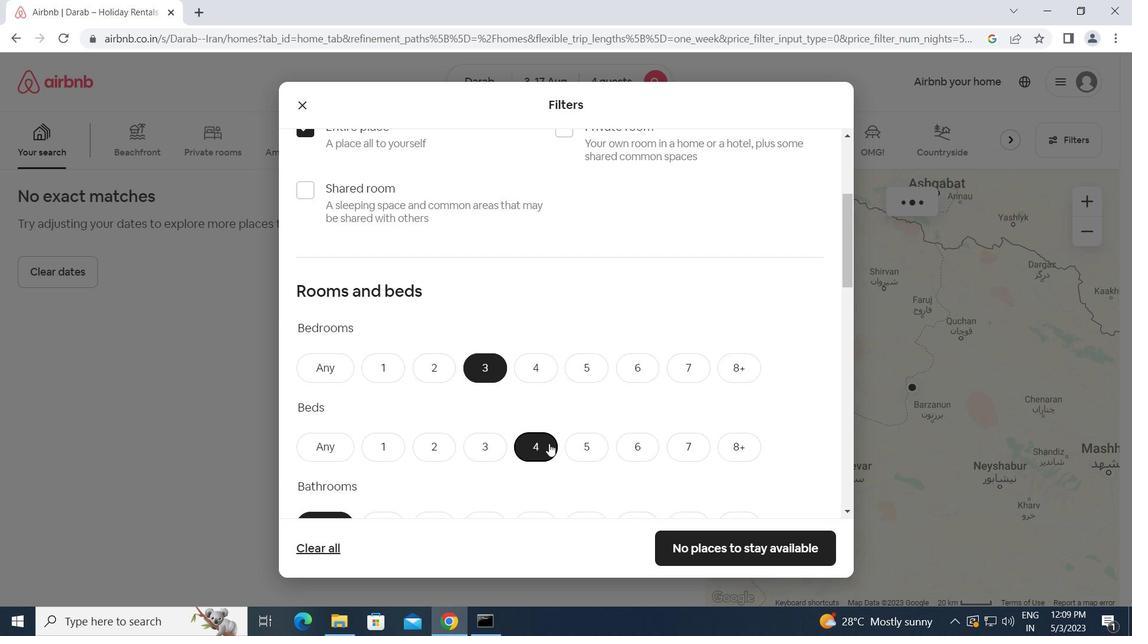 
Action: Mouse moved to (424, 306)
Screenshot: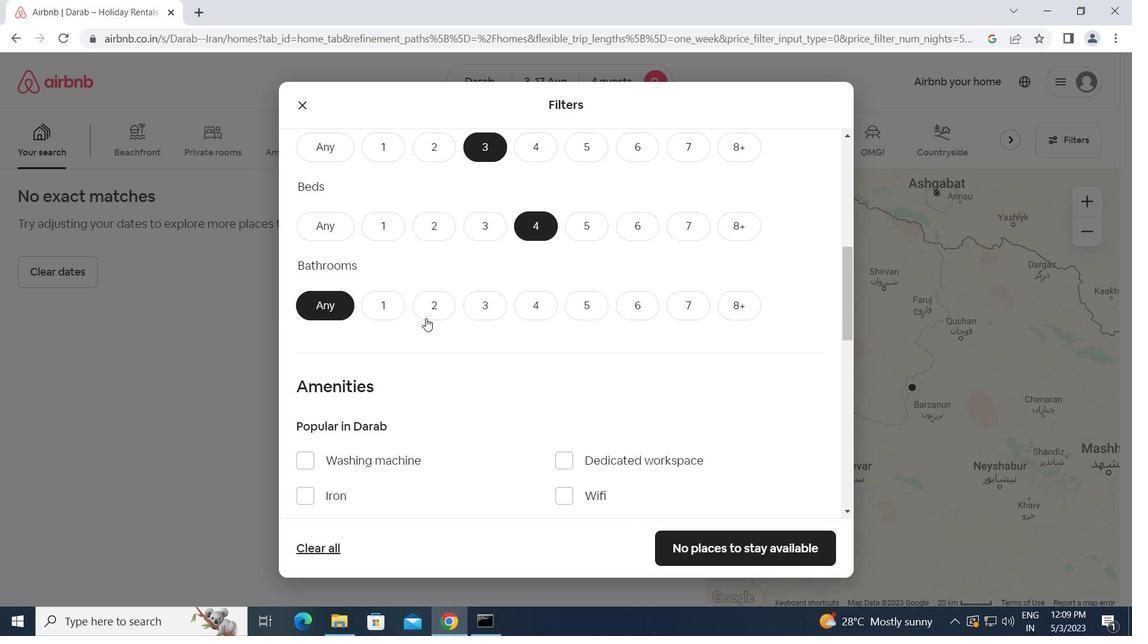 
Action: Mouse pressed left at (424, 306)
Screenshot: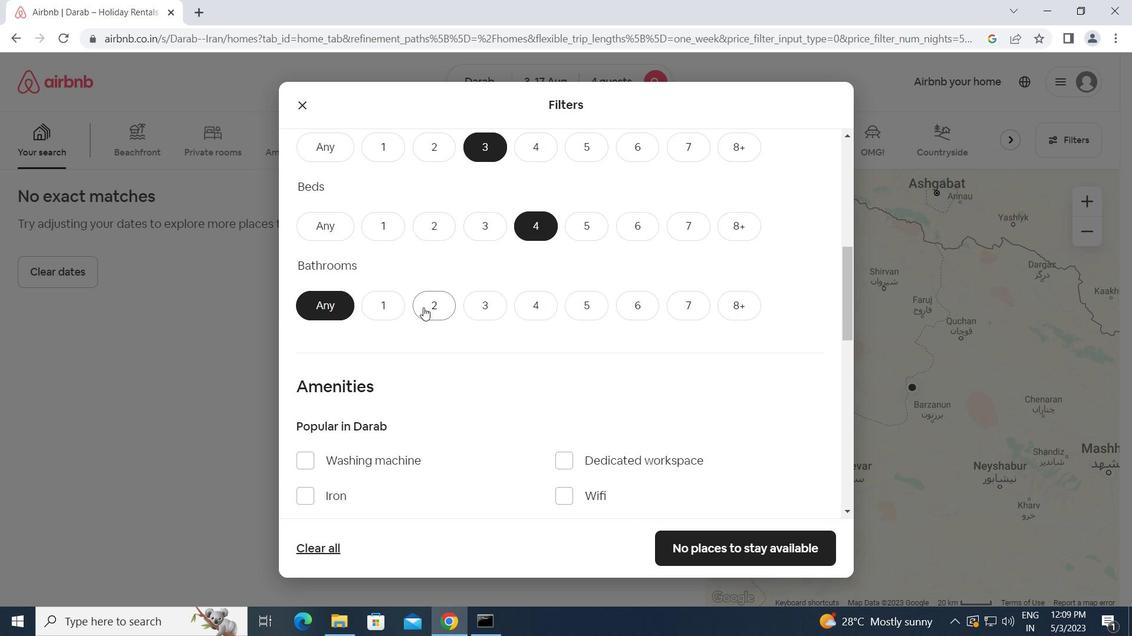 
Action: Mouse moved to (403, 406)
Screenshot: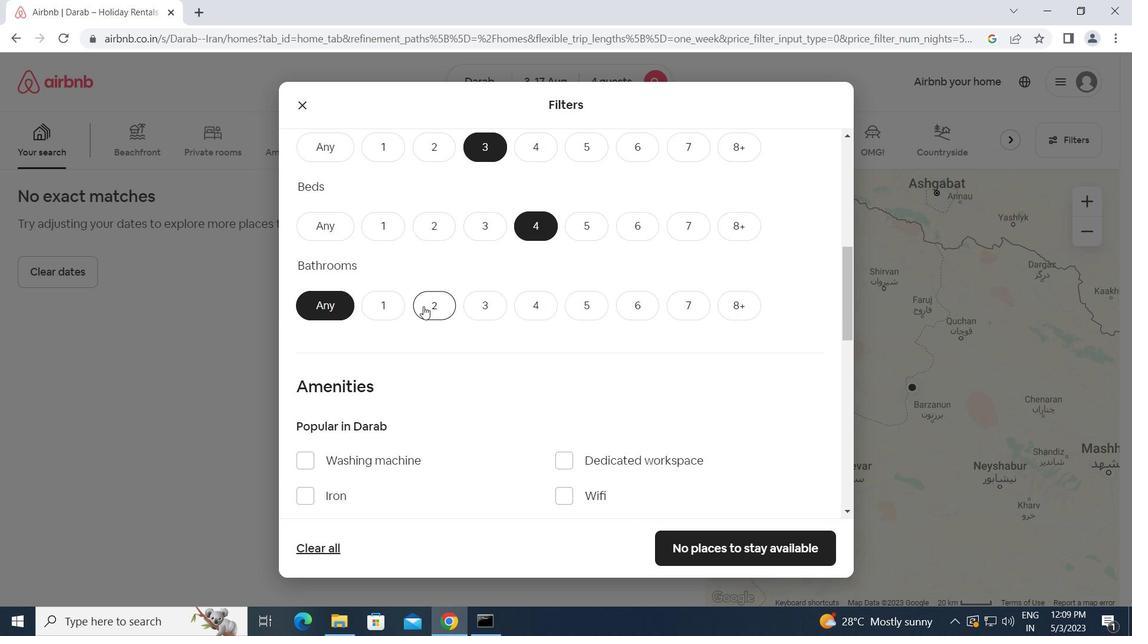 
Action: Mouse scrolled (403, 406) with delta (0, 0)
Screenshot: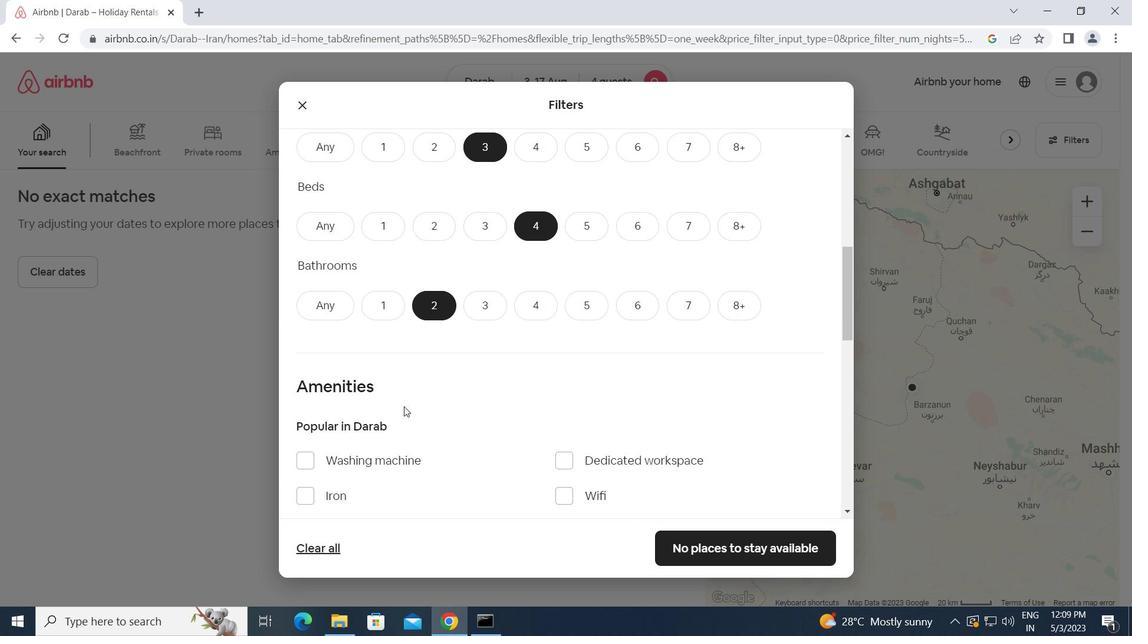
Action: Mouse scrolled (403, 406) with delta (0, 0)
Screenshot: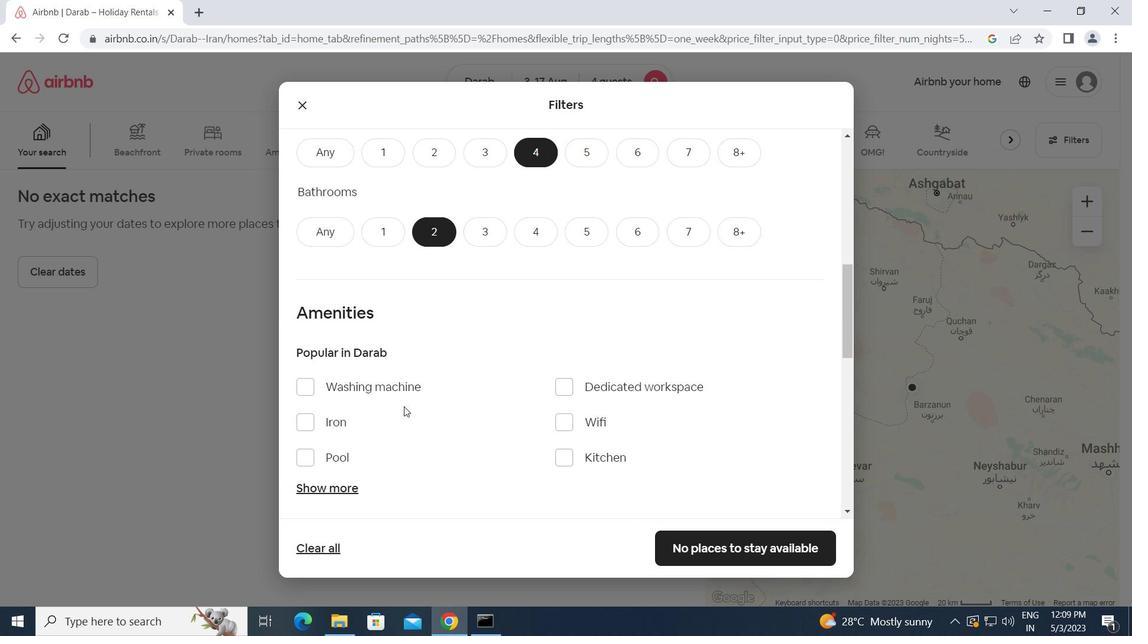 
Action: Mouse scrolled (403, 406) with delta (0, 0)
Screenshot: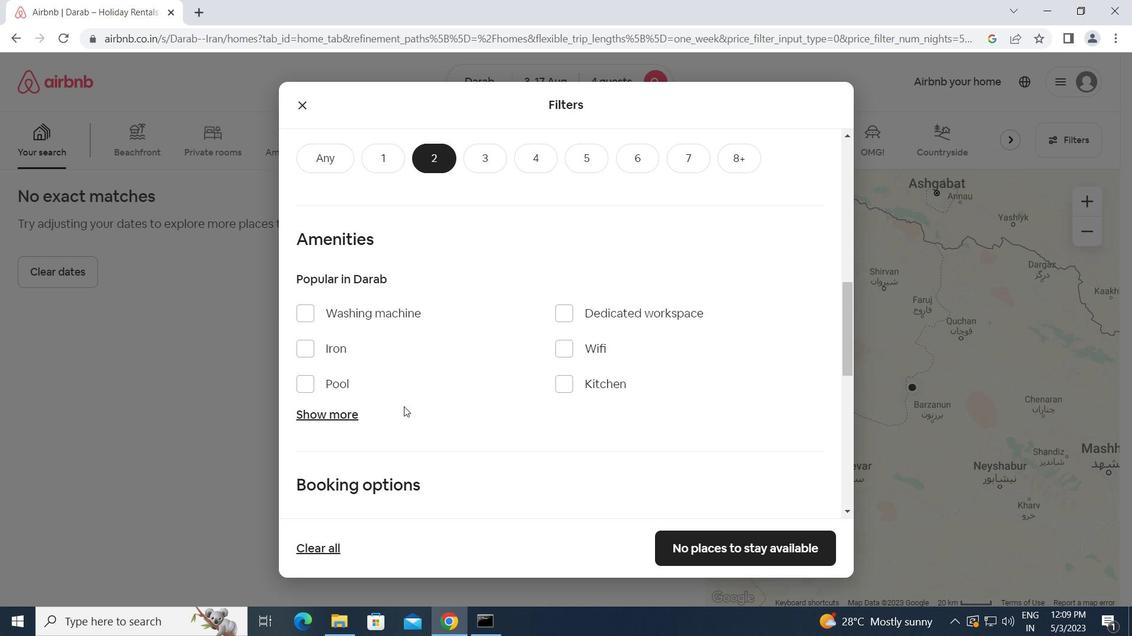 
Action: Mouse scrolled (403, 406) with delta (0, 0)
Screenshot: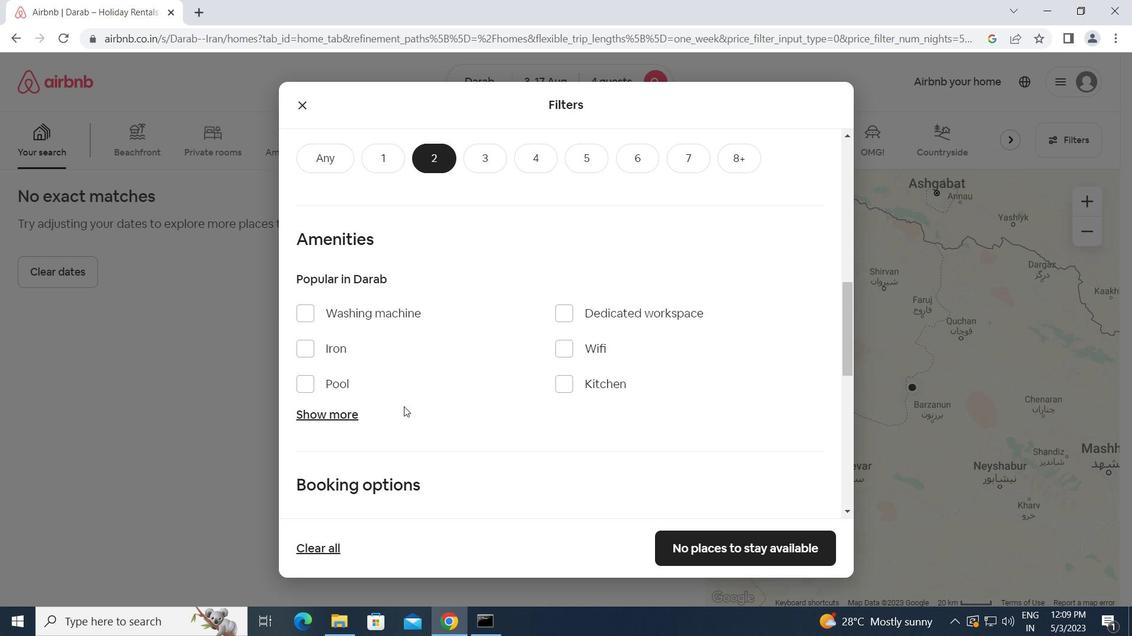 
Action: Mouse scrolled (403, 406) with delta (0, 0)
Screenshot: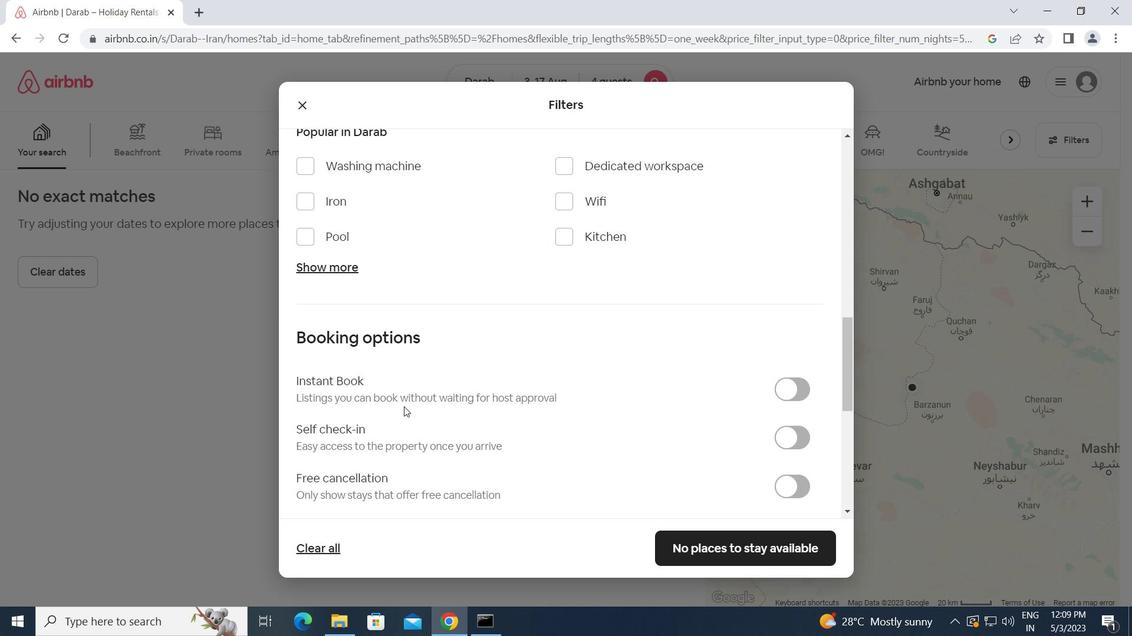 
Action: Mouse moved to (790, 368)
Screenshot: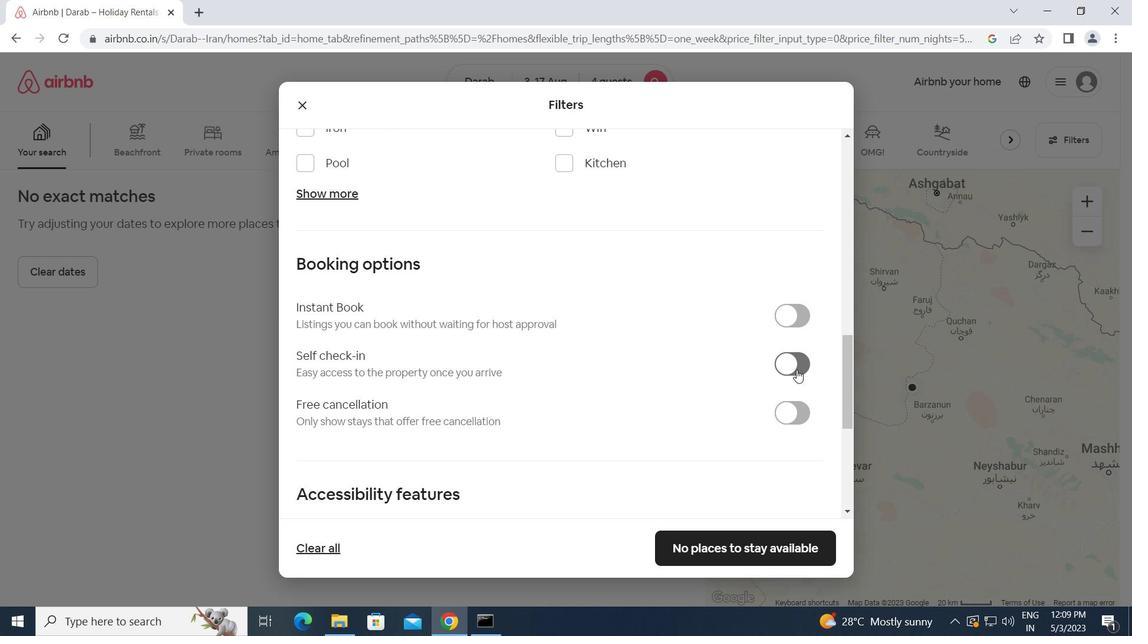 
Action: Mouse pressed left at (790, 368)
Screenshot: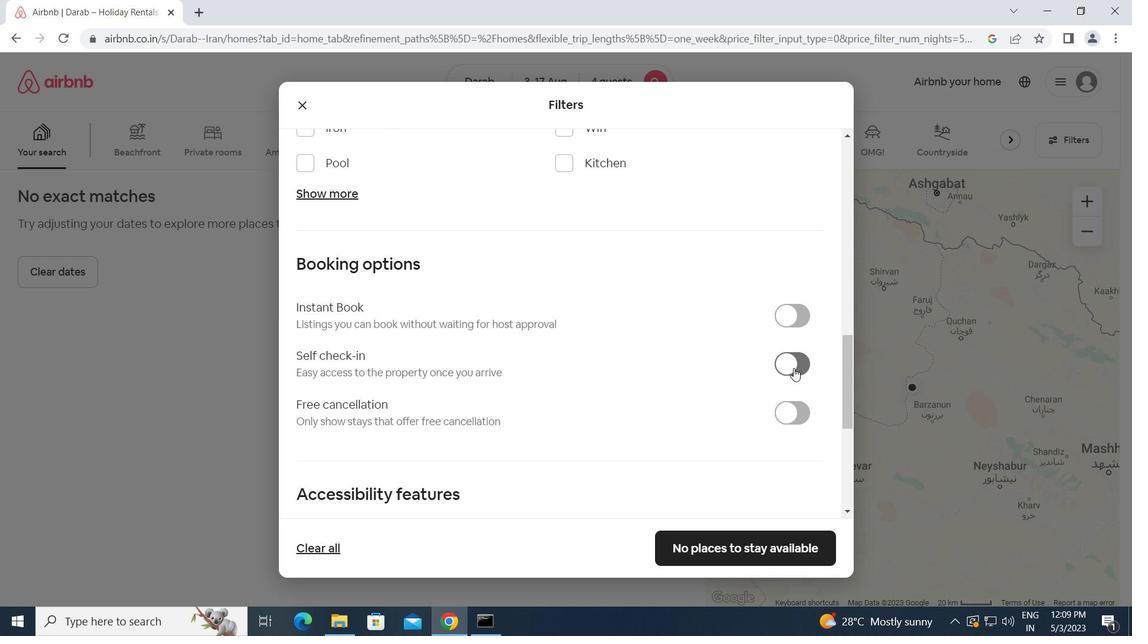 
Action: Mouse moved to (670, 416)
Screenshot: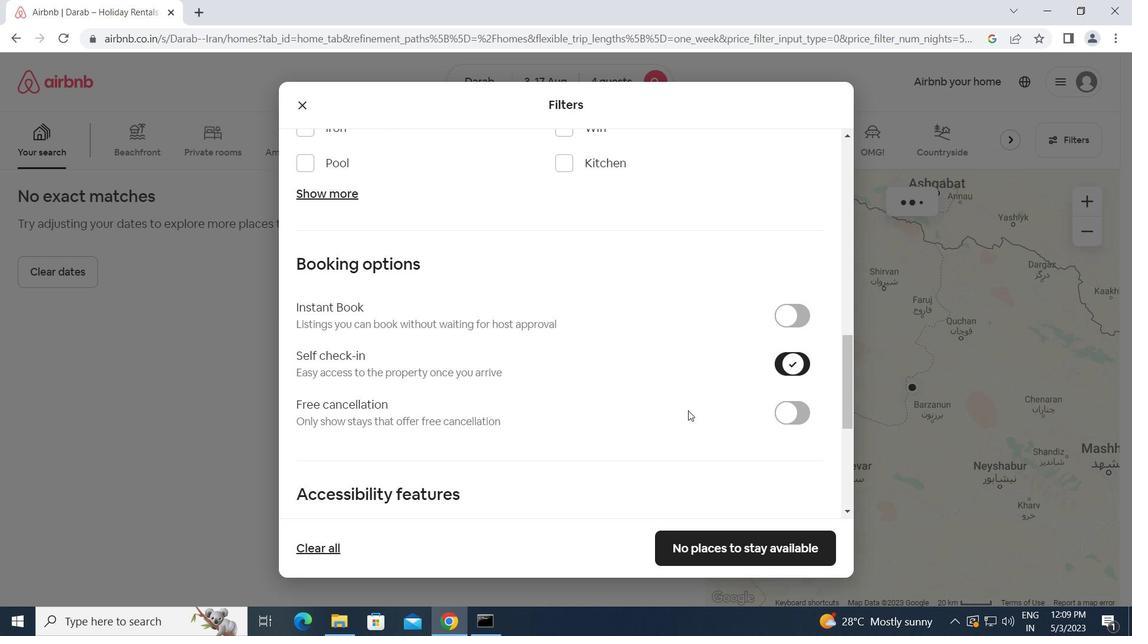 
Action: Mouse scrolled (670, 415) with delta (0, 0)
Screenshot: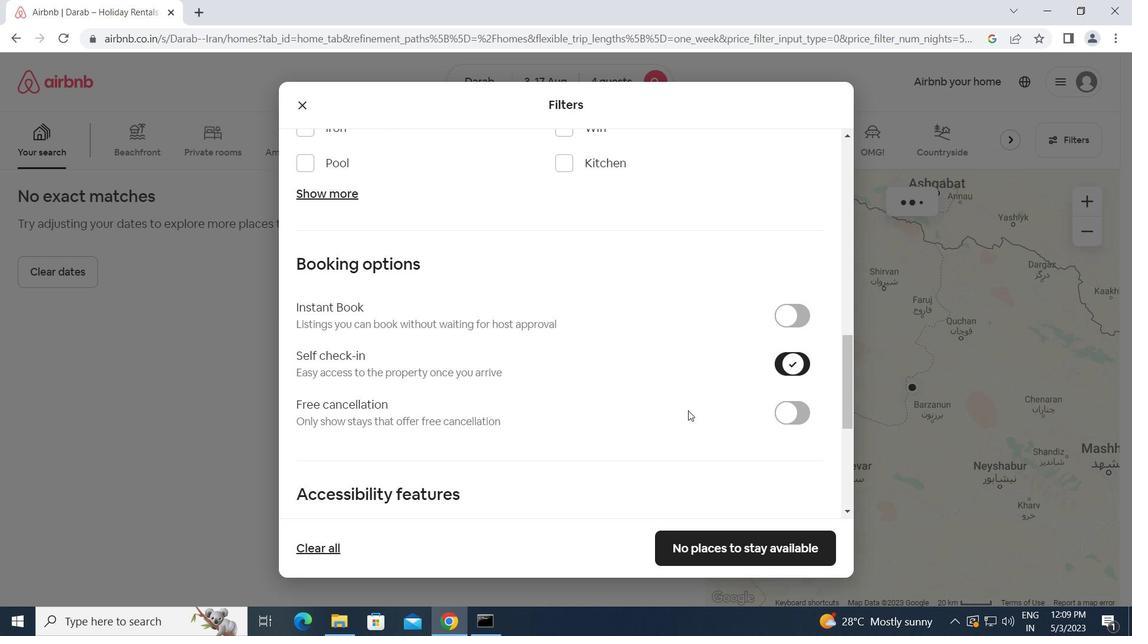 
Action: Mouse scrolled (670, 415) with delta (0, 0)
Screenshot: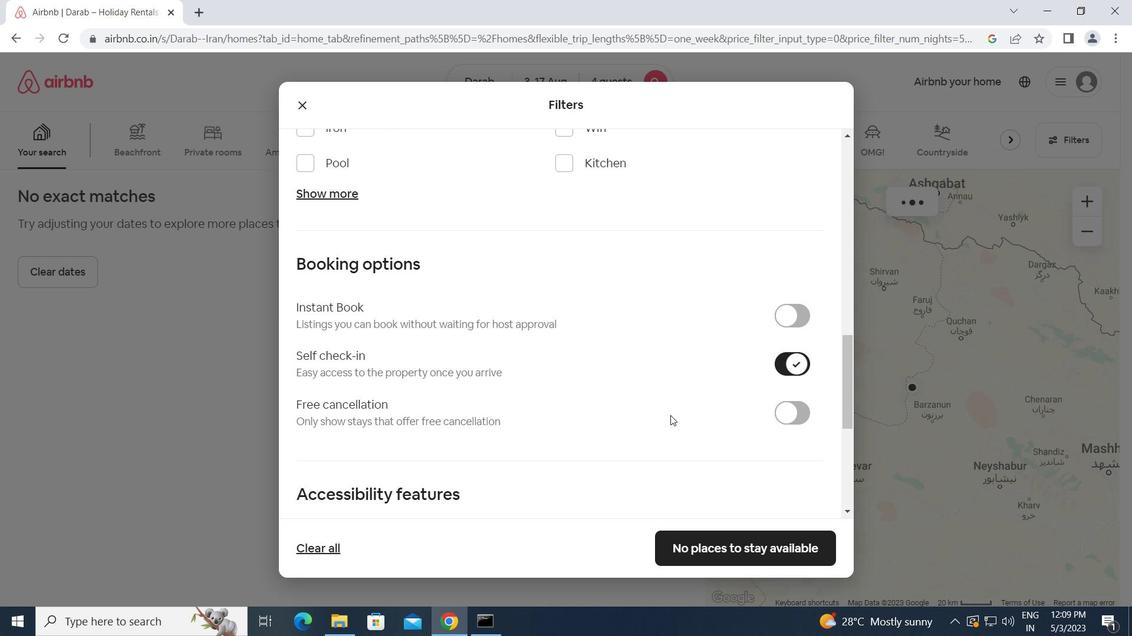 
Action: Mouse scrolled (670, 415) with delta (0, 0)
Screenshot: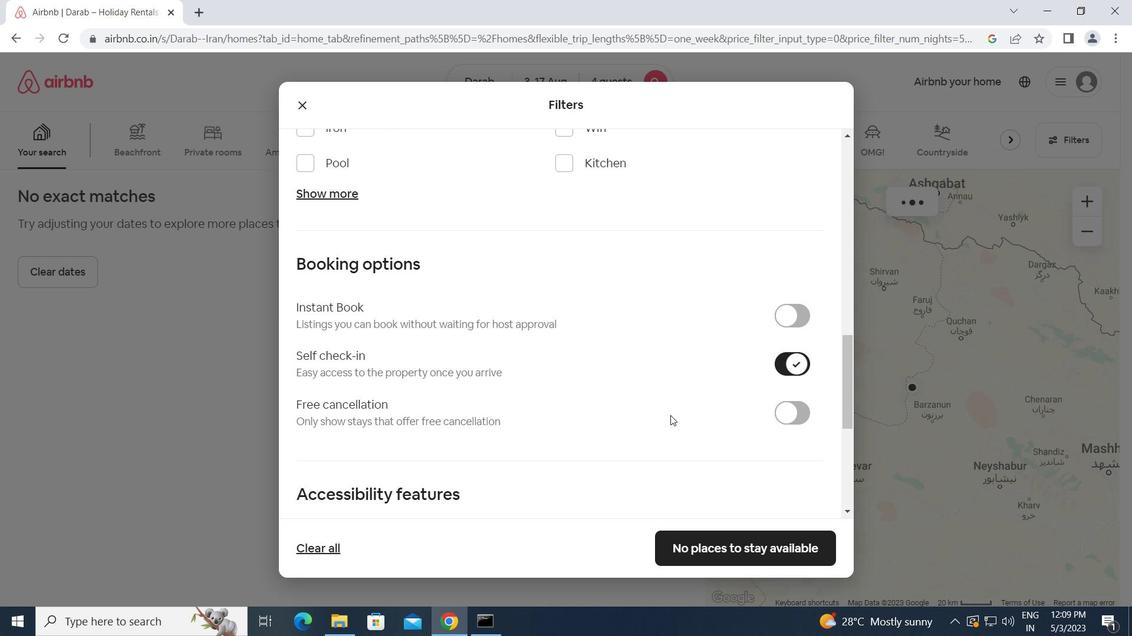 
Action: Mouse scrolled (670, 415) with delta (0, 0)
Screenshot: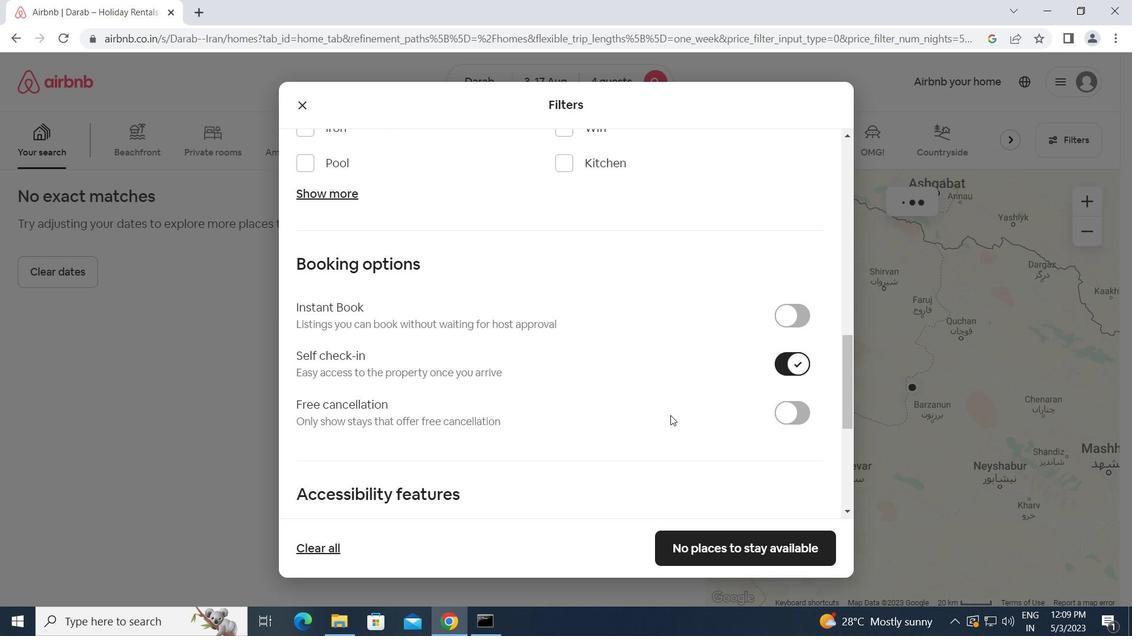
Action: Mouse scrolled (670, 415) with delta (0, 0)
Screenshot: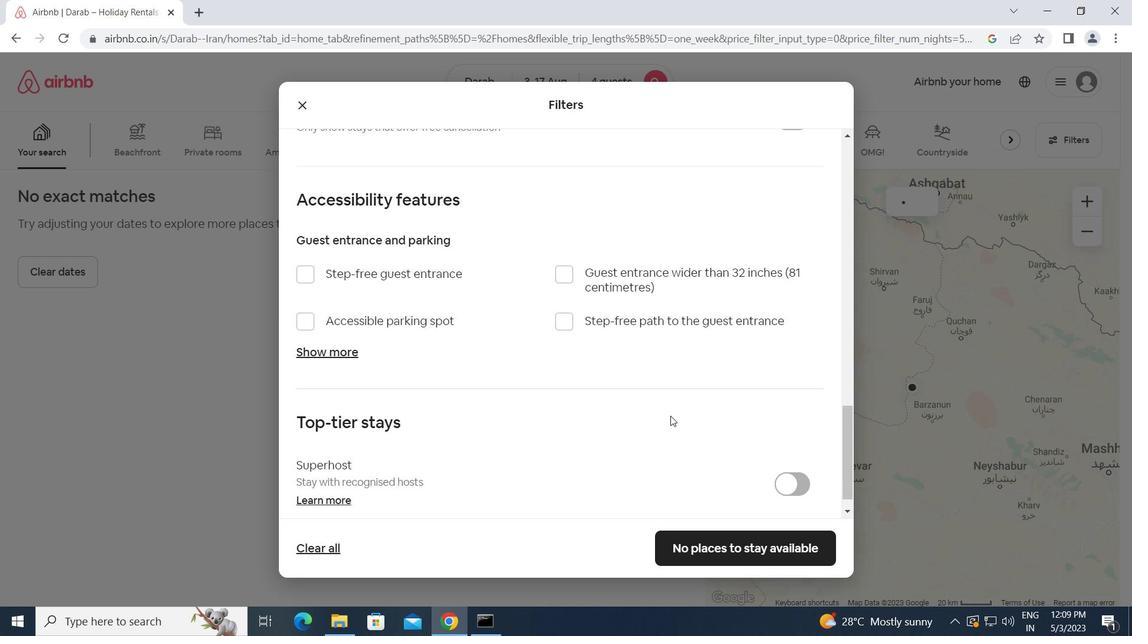 
Action: Mouse scrolled (670, 415) with delta (0, 0)
Screenshot: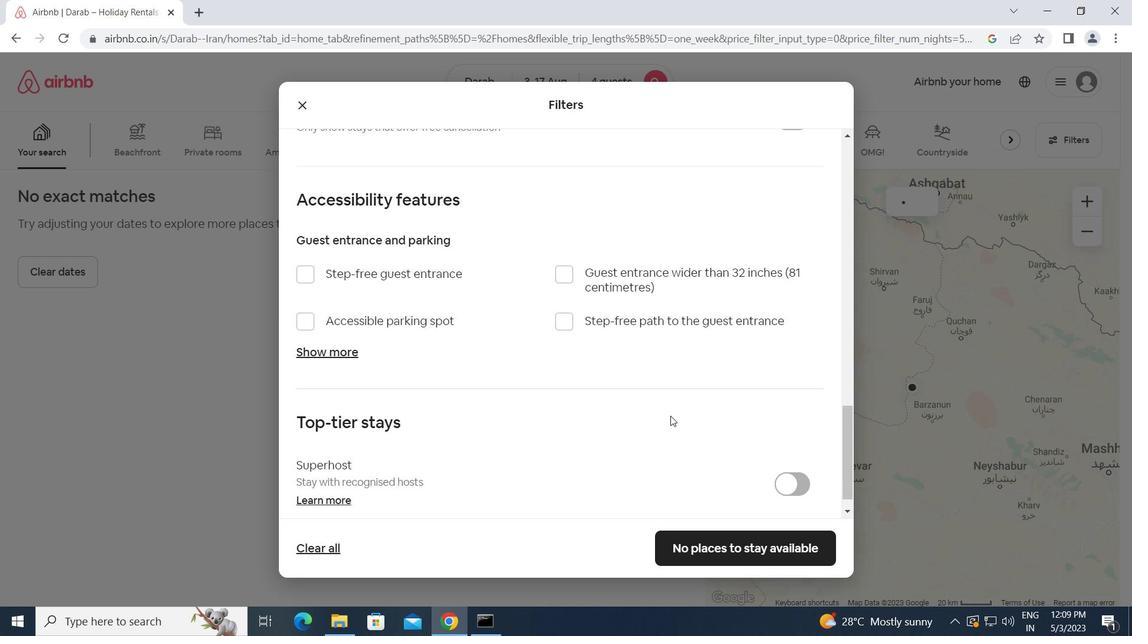 
Action: Mouse scrolled (670, 415) with delta (0, 0)
Screenshot: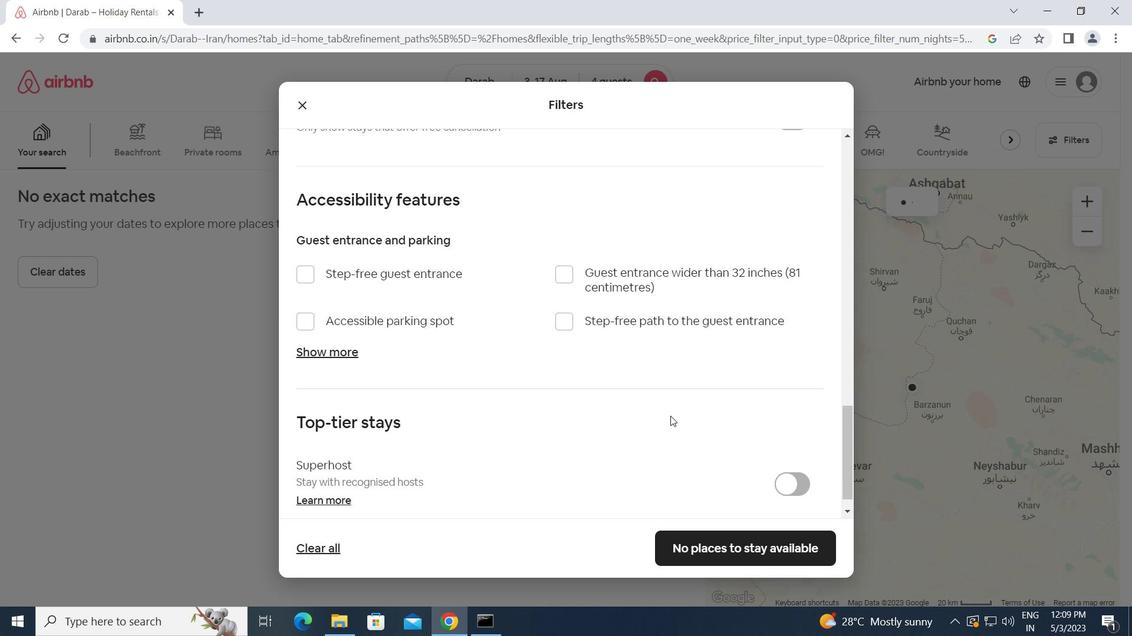 
Action: Mouse scrolled (670, 415) with delta (0, 0)
Screenshot: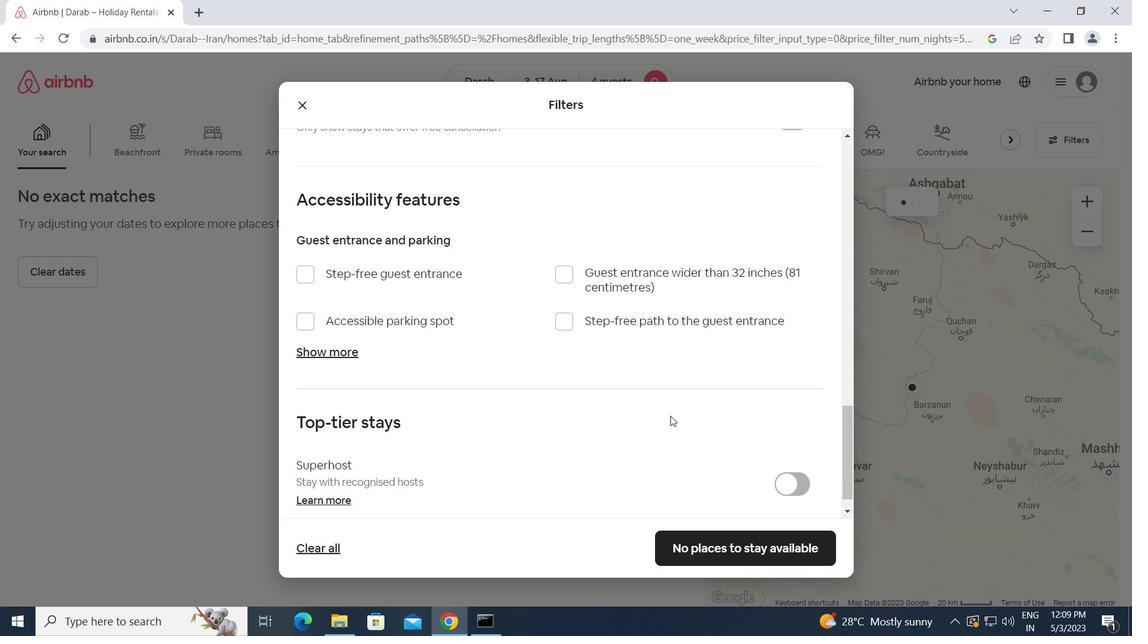 
Action: Mouse scrolled (670, 415) with delta (0, 0)
Screenshot: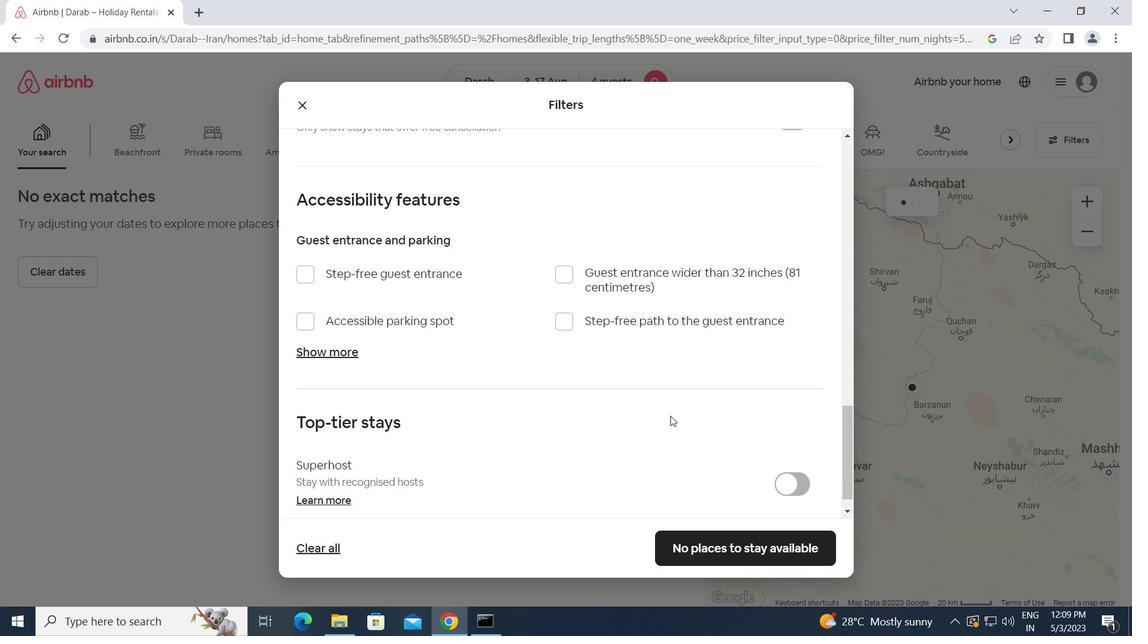 
Action: Mouse moved to (684, 547)
Screenshot: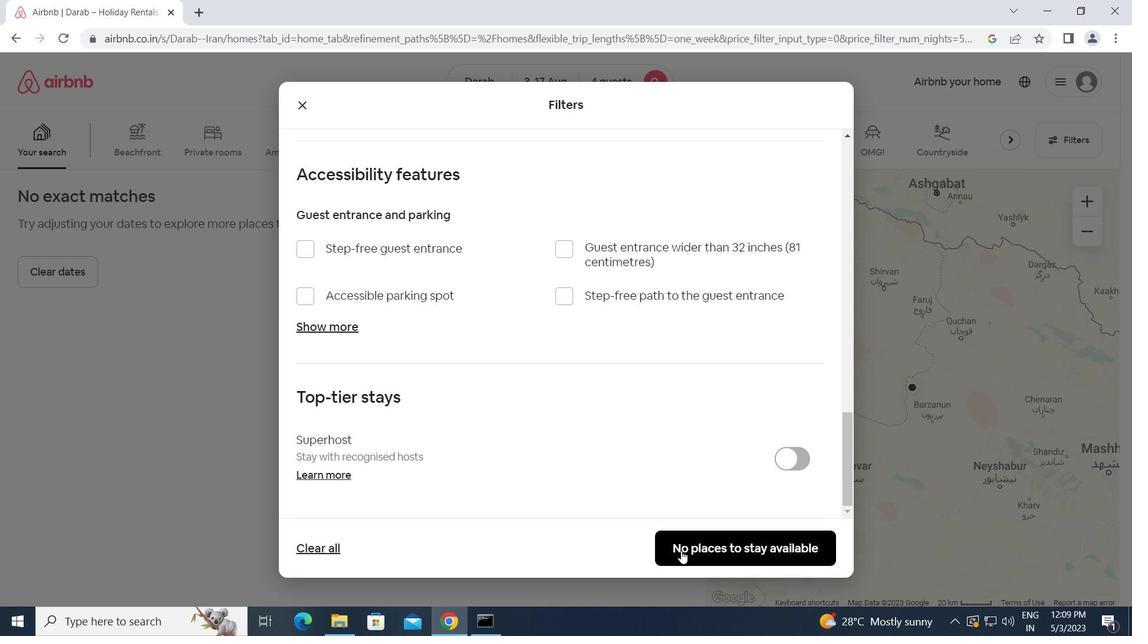 
Action: Mouse pressed left at (684, 547)
Screenshot: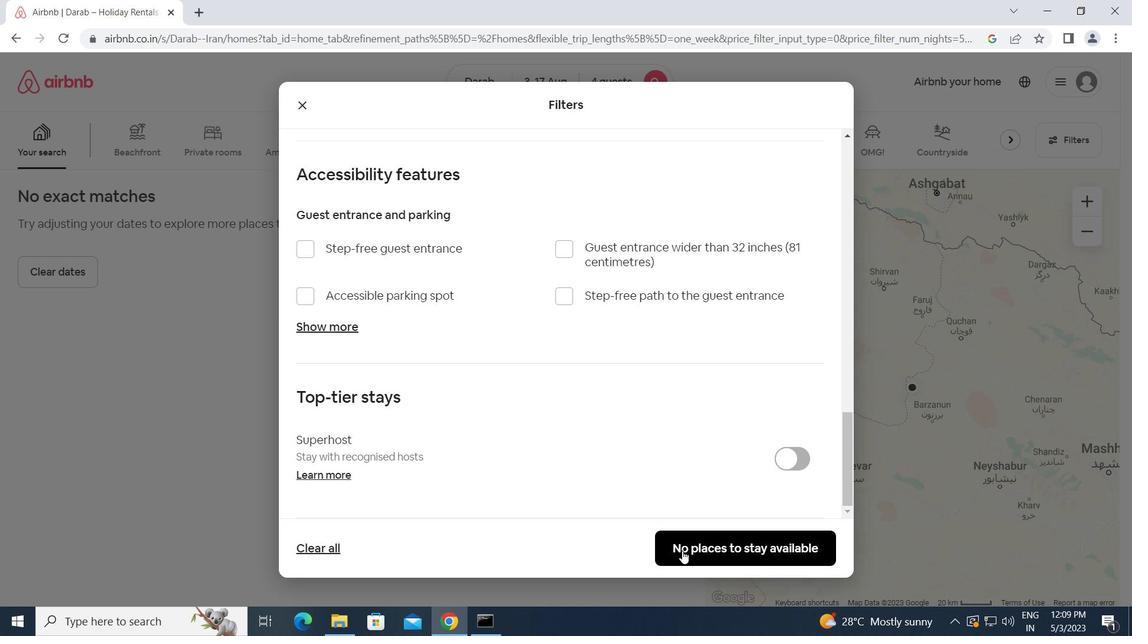 
Action: Mouse moved to (685, 546)
Screenshot: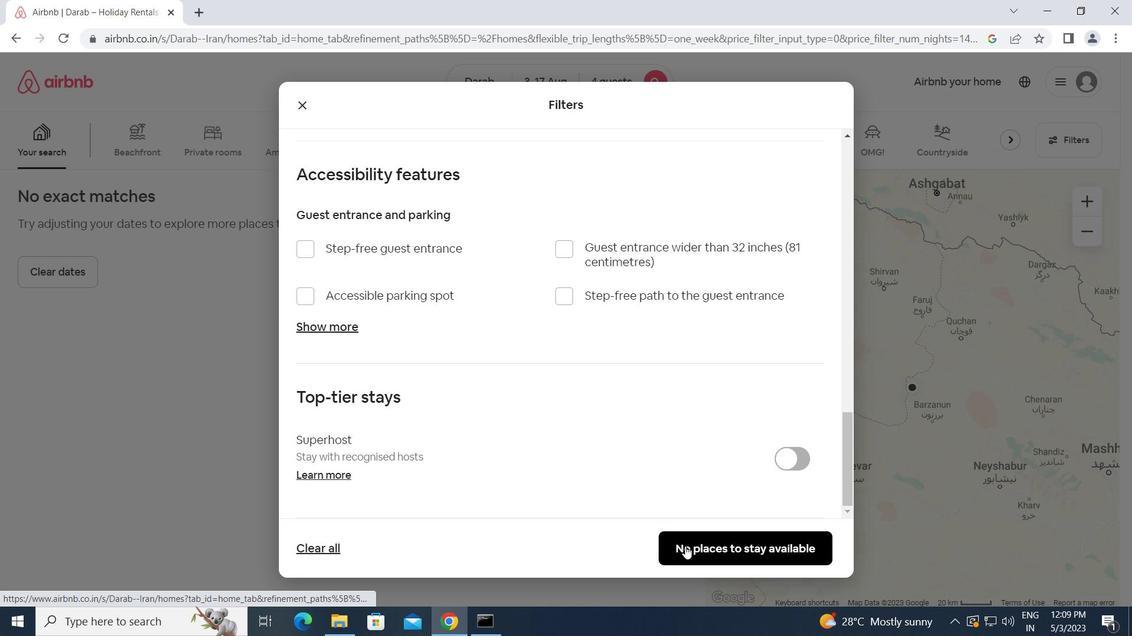 
